 Task: Select a due date automation when advanced on, 2 days before a card is due add dates due in between 1 and 5 working days at 11:00 AM.
Action: Mouse moved to (1374, 104)
Screenshot: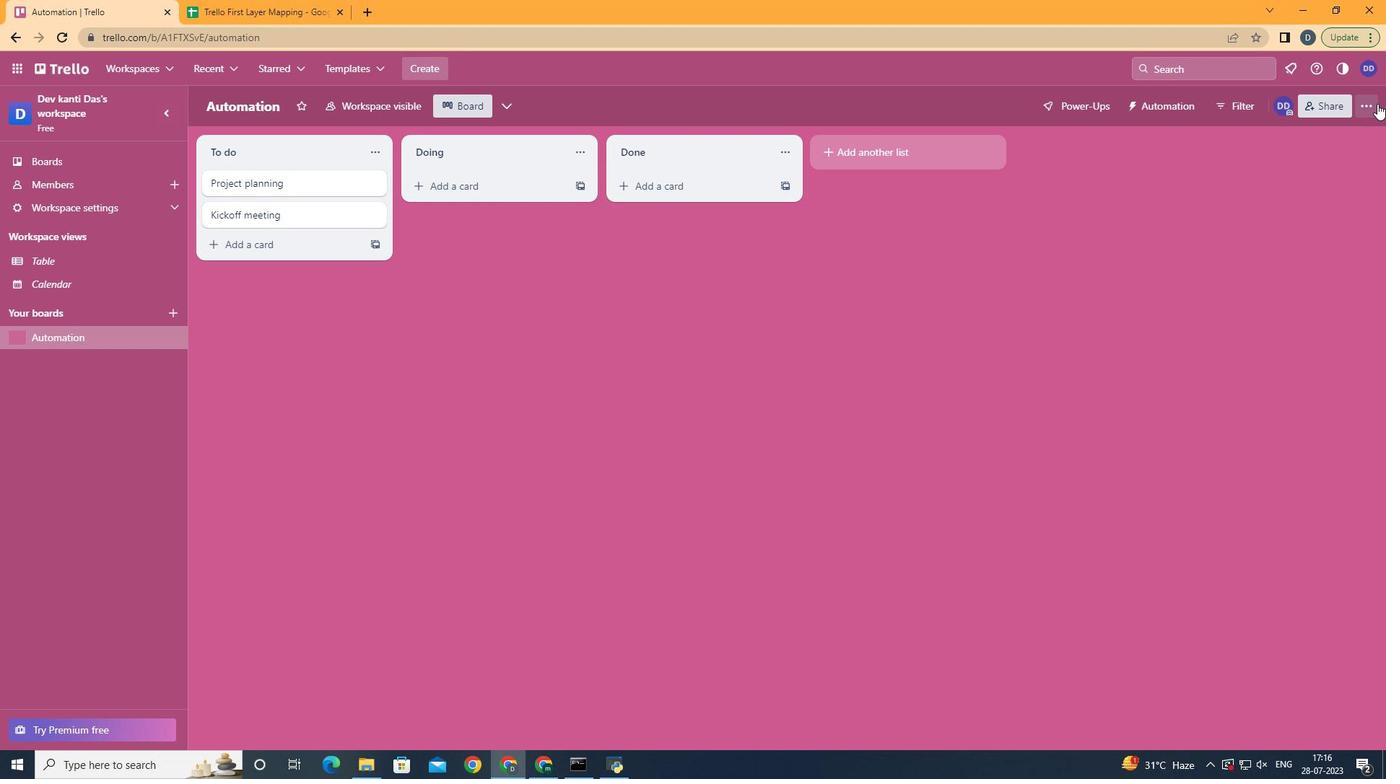 
Action: Mouse pressed left at (1374, 104)
Screenshot: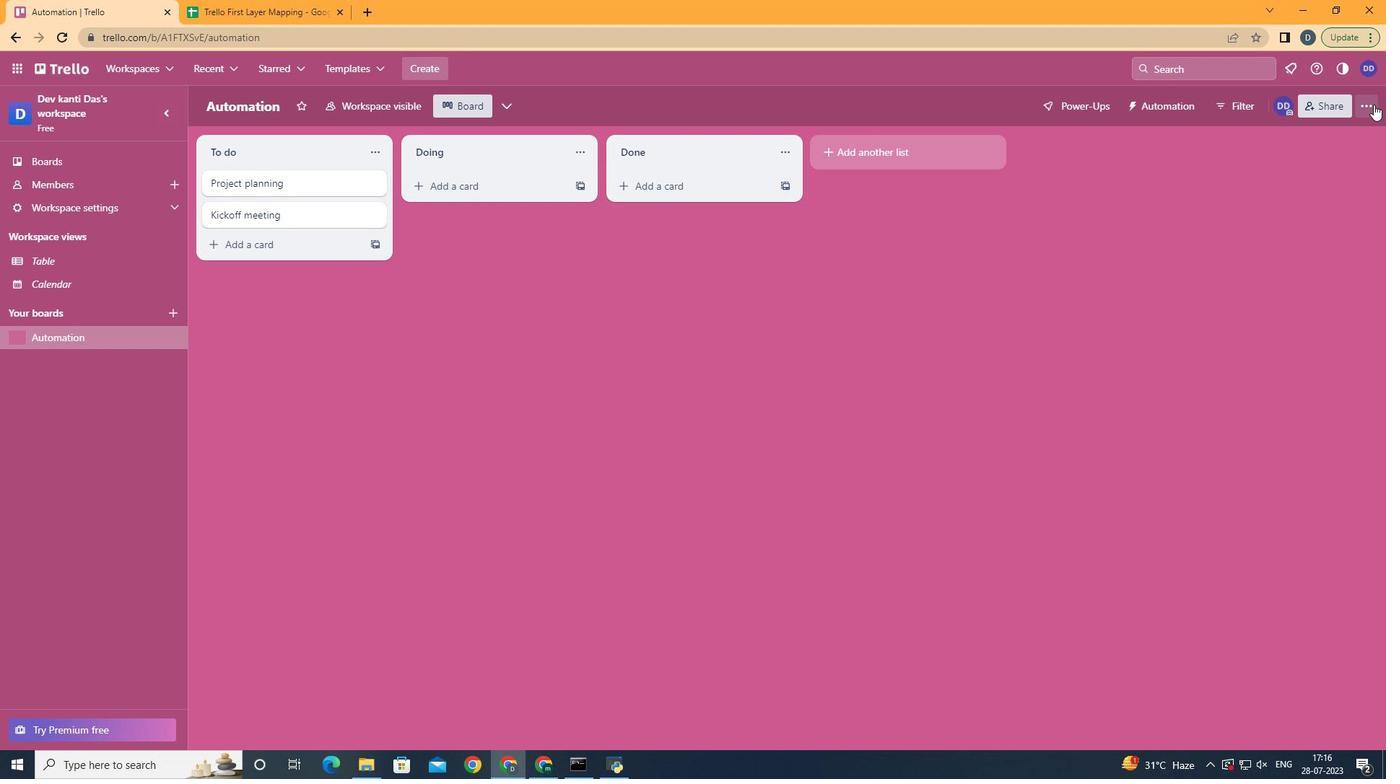 
Action: Mouse moved to (1283, 295)
Screenshot: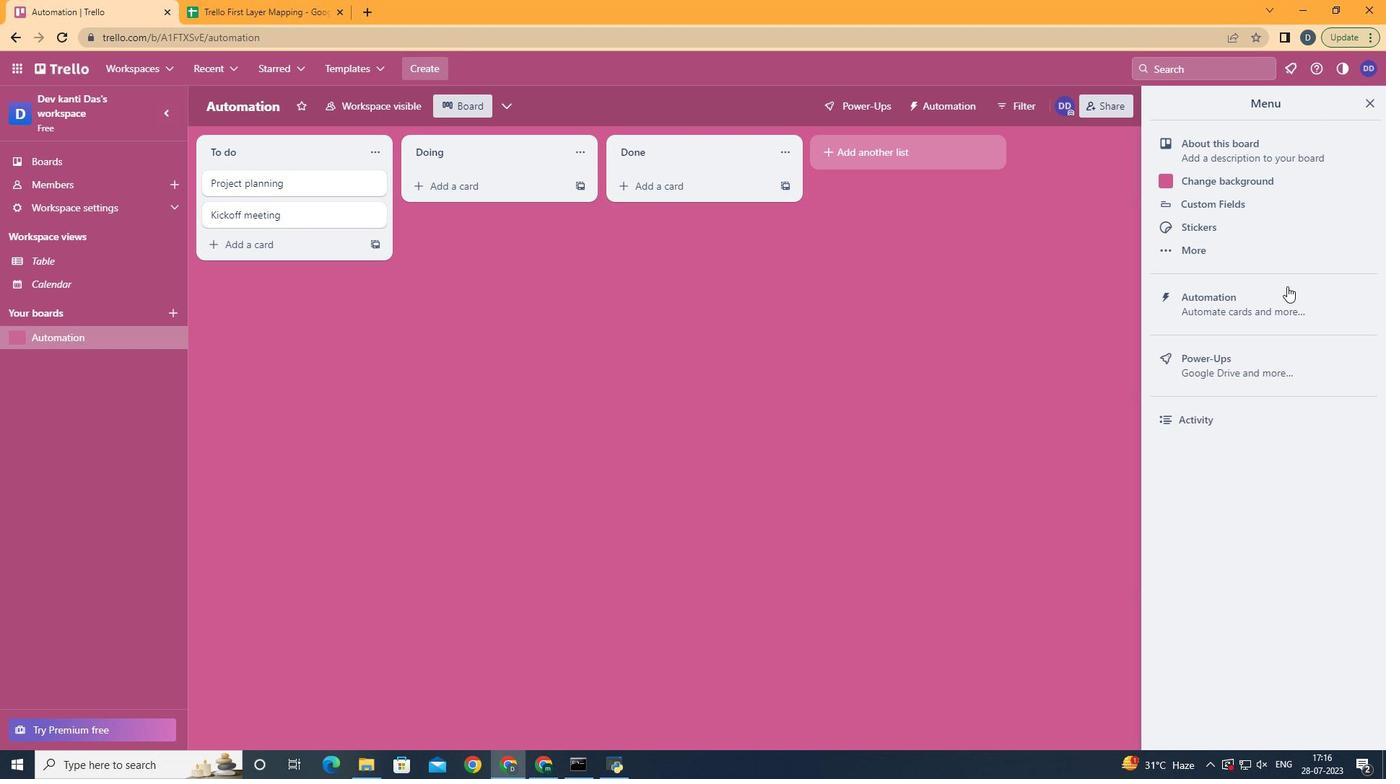 
Action: Mouse pressed left at (1283, 295)
Screenshot: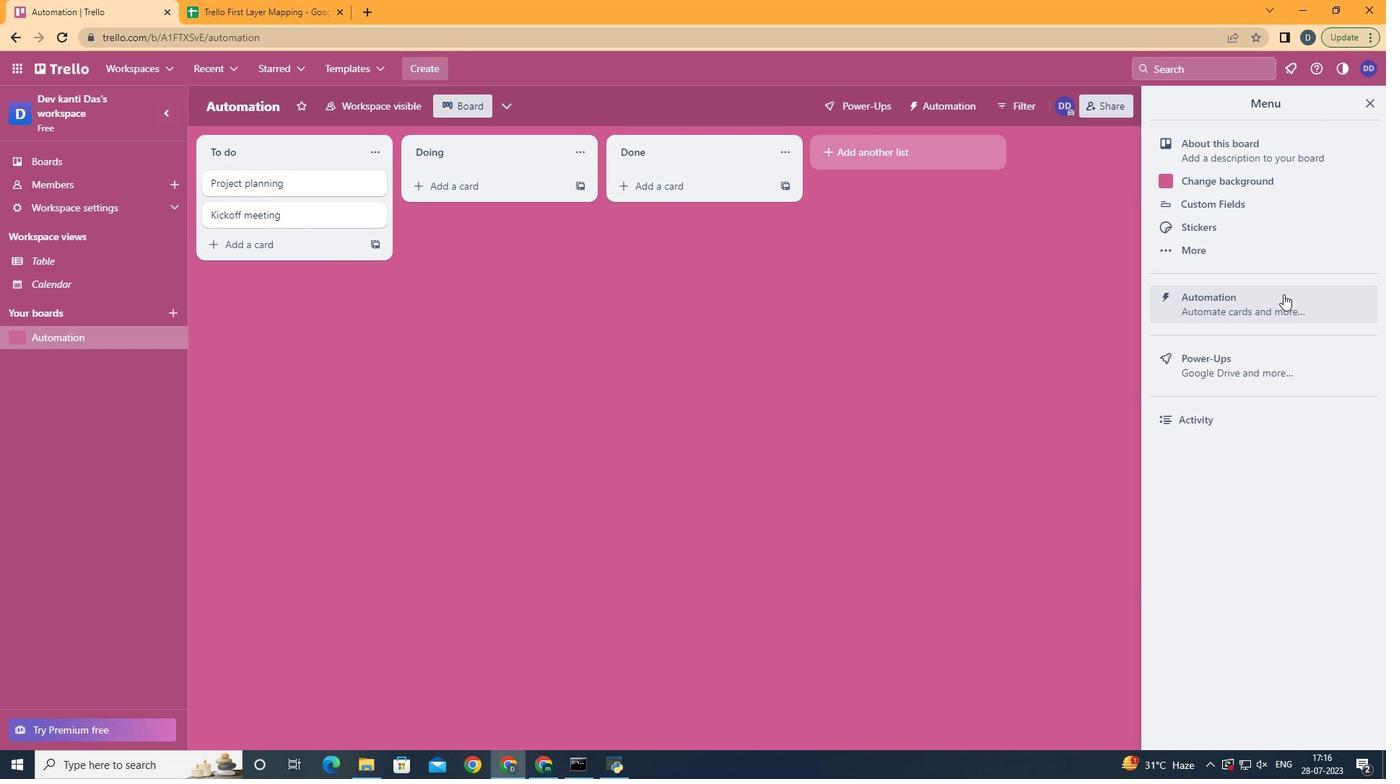 
Action: Mouse moved to (244, 288)
Screenshot: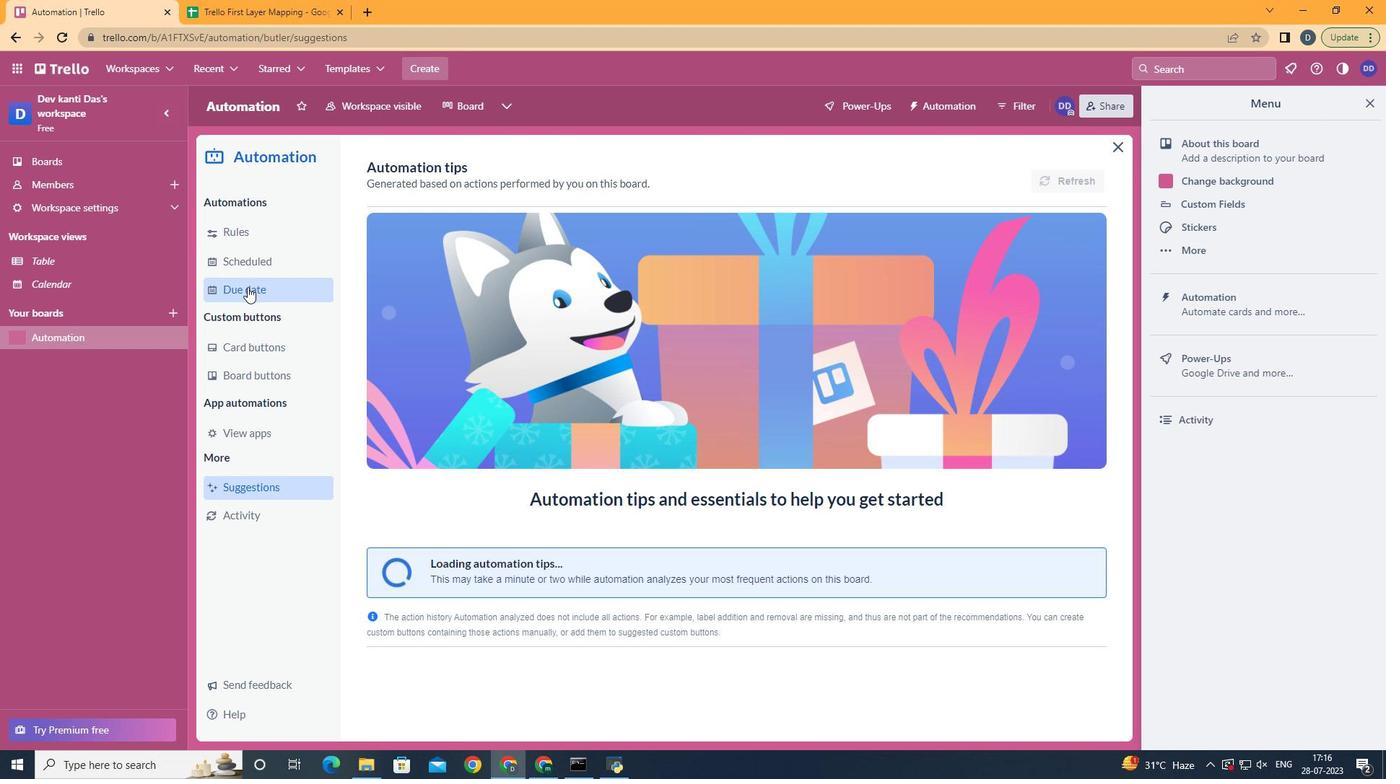 
Action: Mouse pressed left at (244, 288)
Screenshot: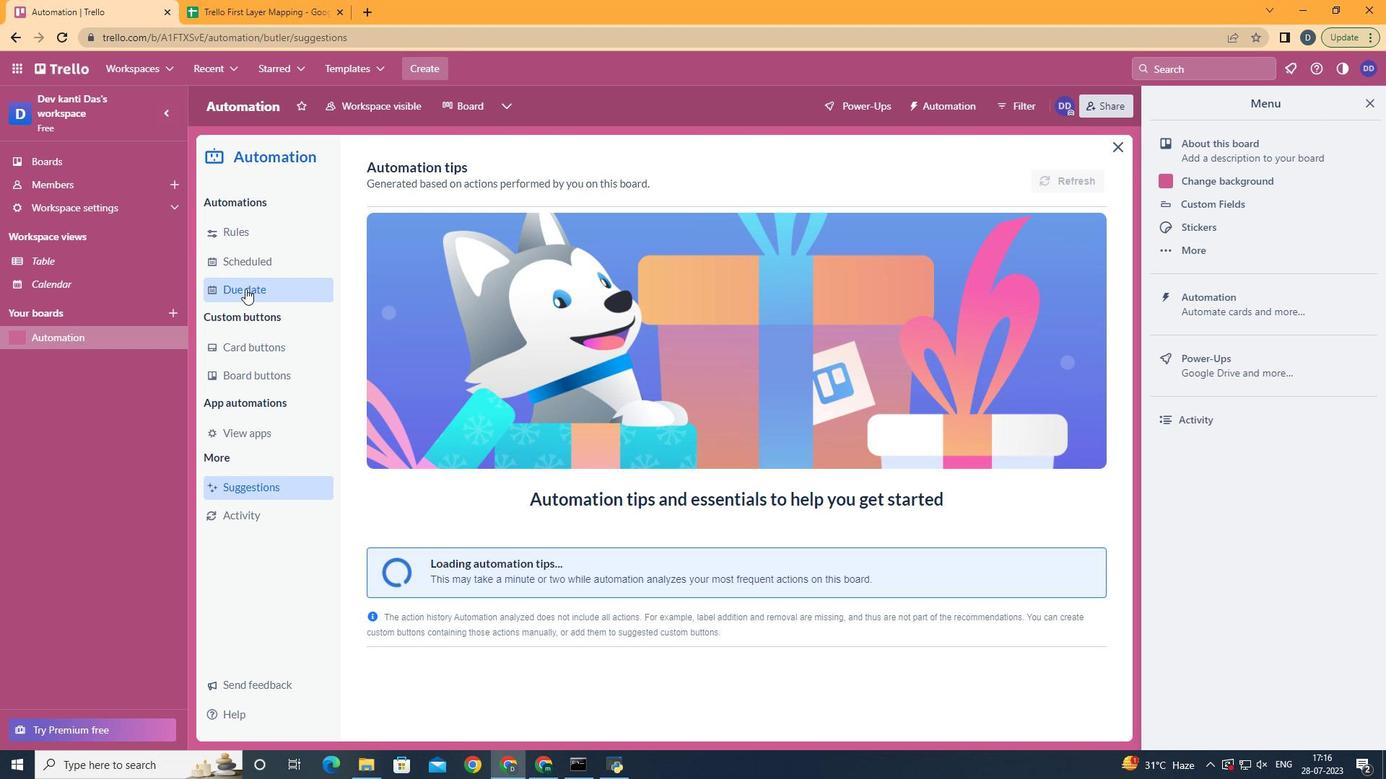 
Action: Mouse moved to (1017, 181)
Screenshot: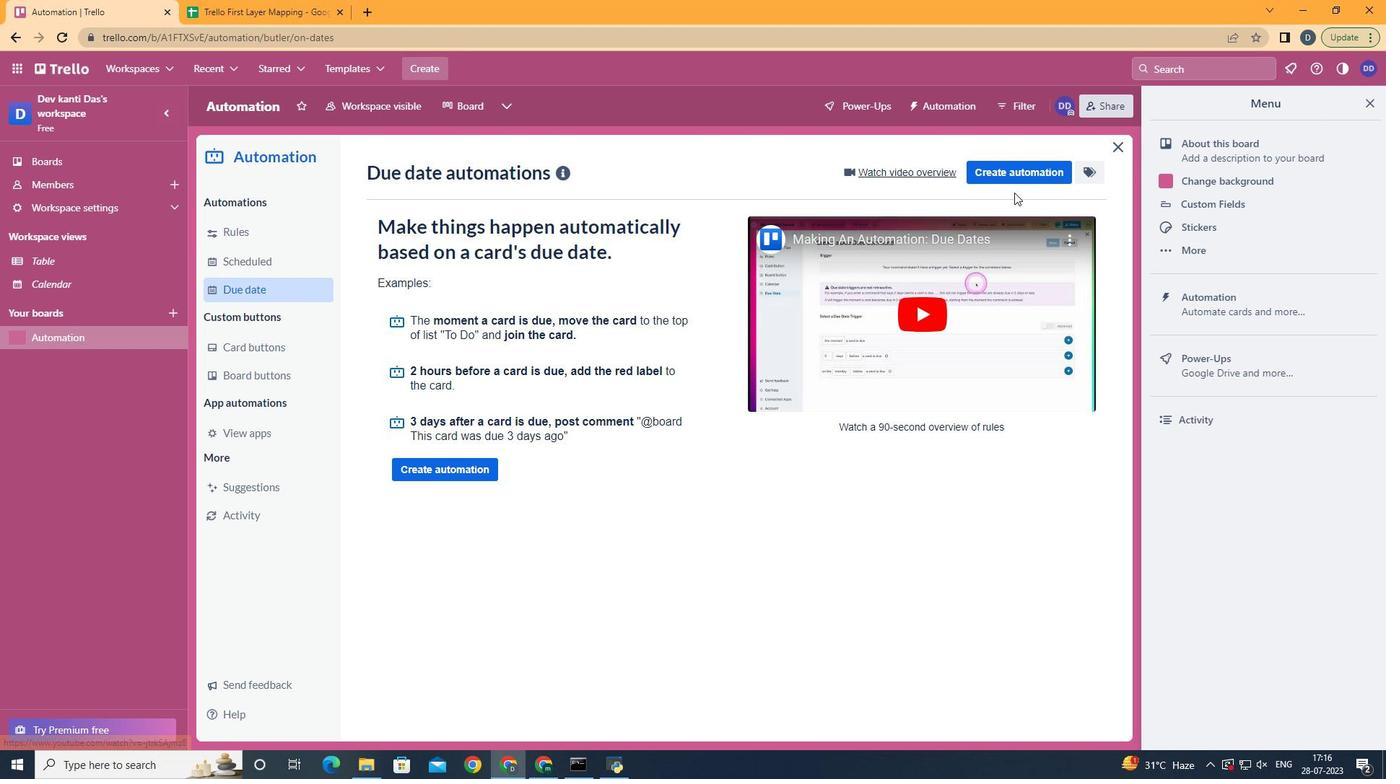 
Action: Mouse pressed left at (1017, 181)
Screenshot: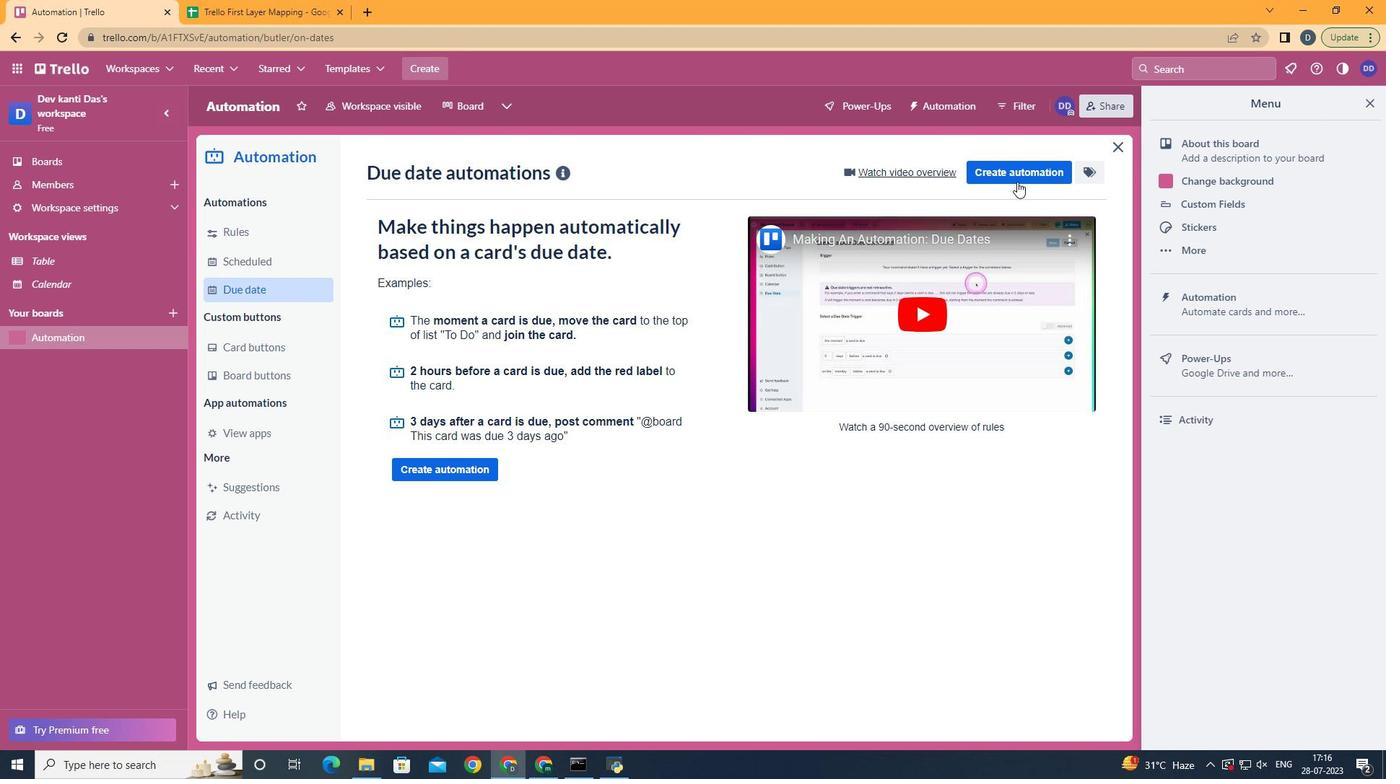 
Action: Mouse moved to (698, 309)
Screenshot: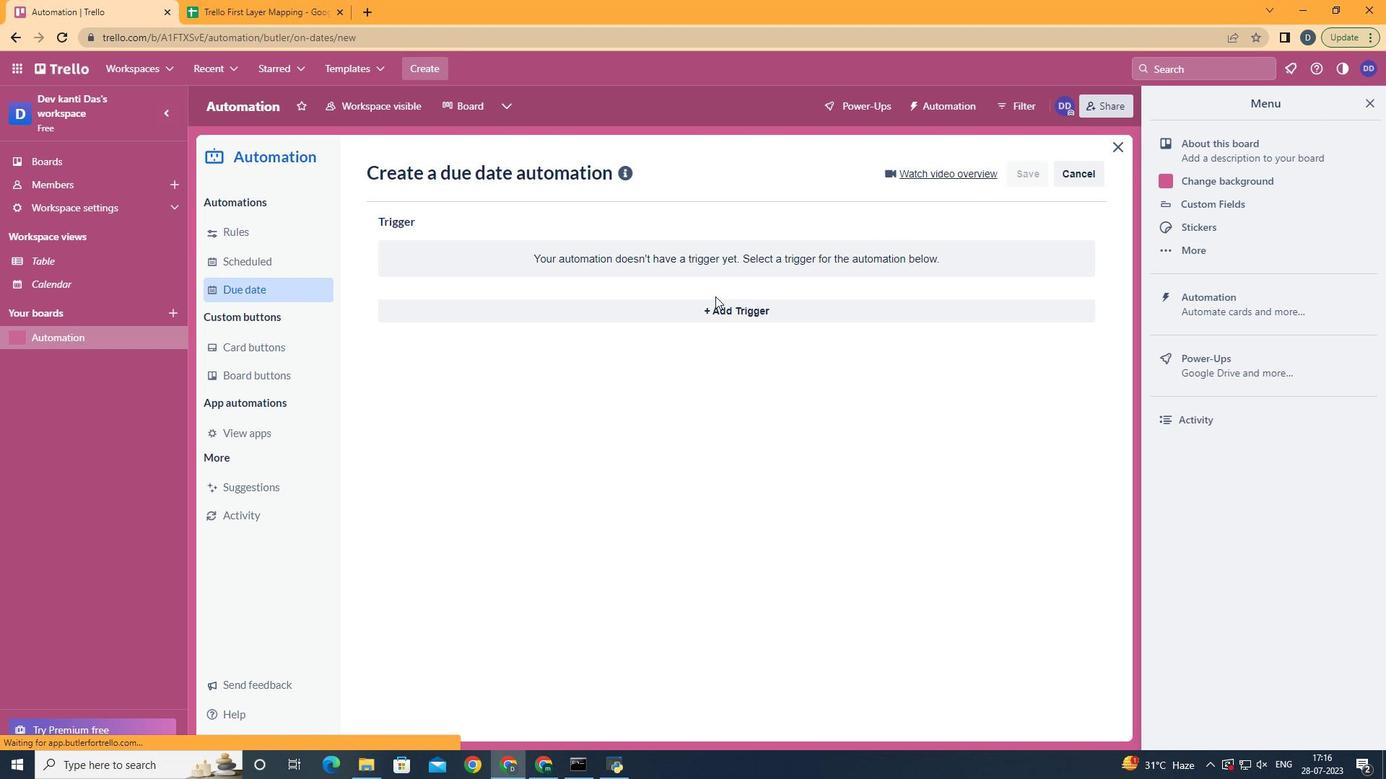 
Action: Mouse pressed left at (698, 309)
Screenshot: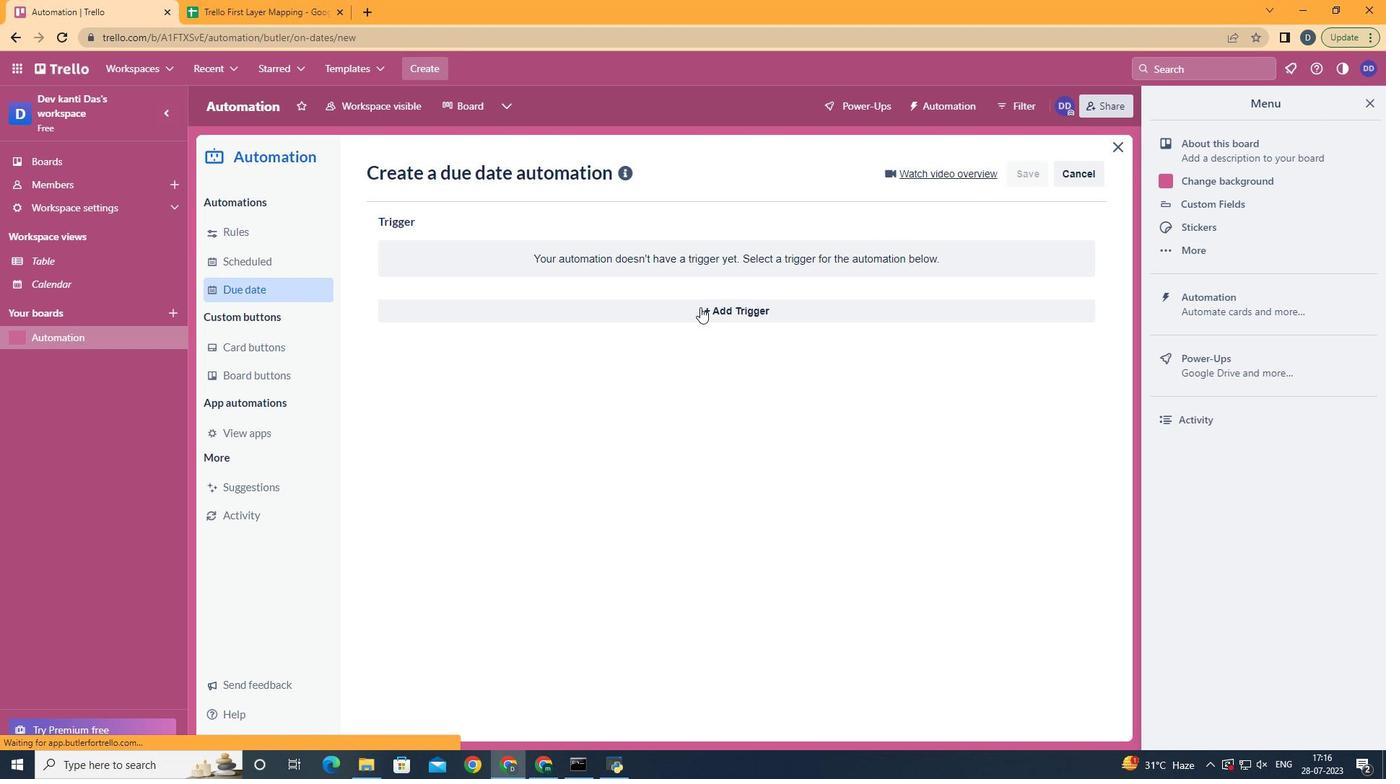 
Action: Mouse moved to (584, 525)
Screenshot: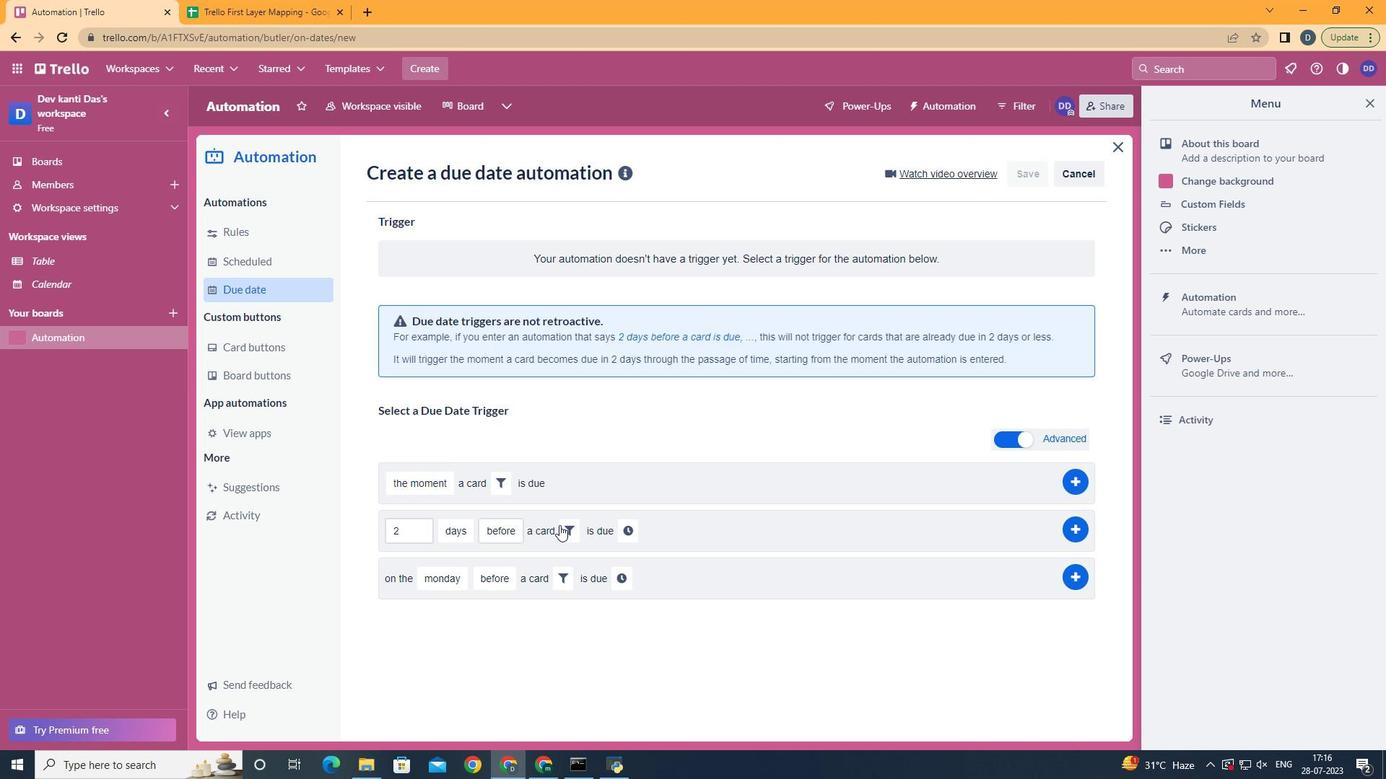
Action: Mouse pressed left at (584, 525)
Screenshot: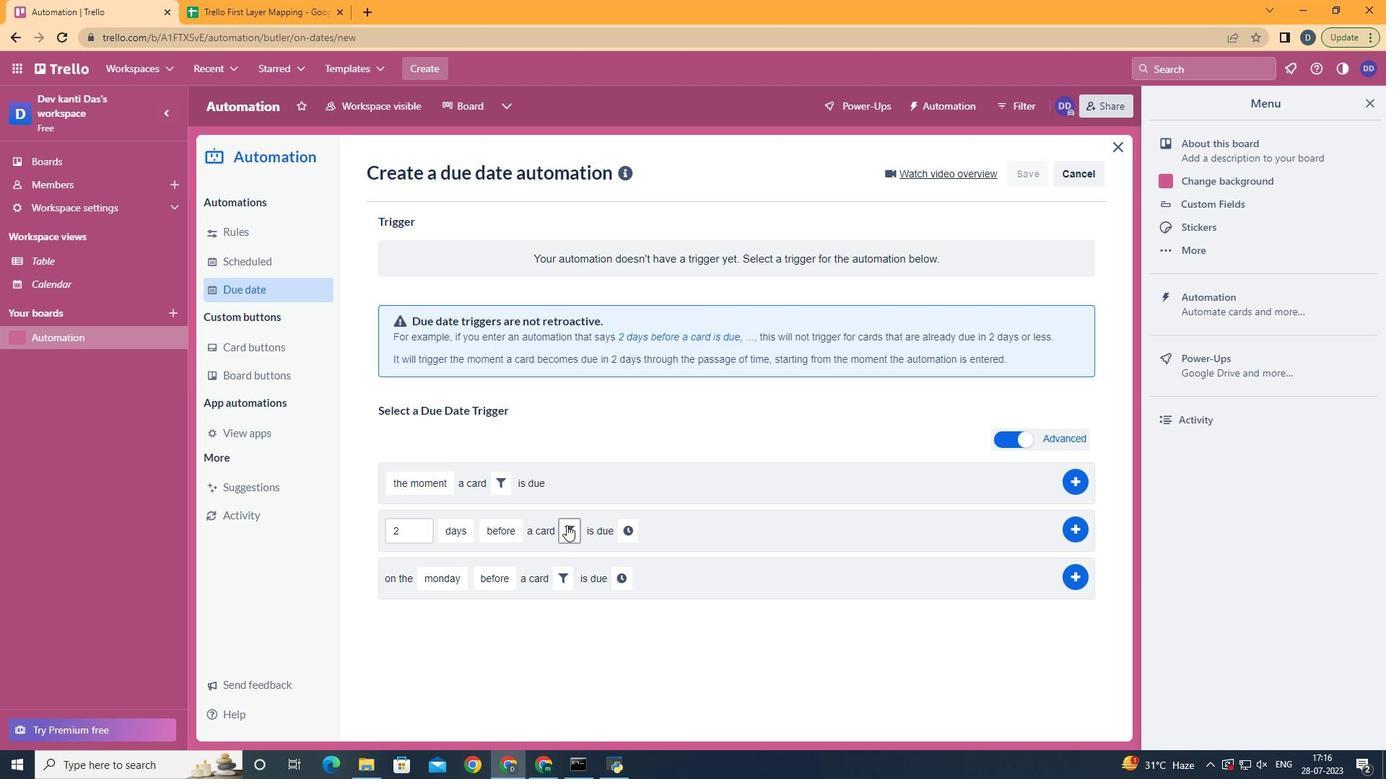 
Action: Mouse moved to (568, 529)
Screenshot: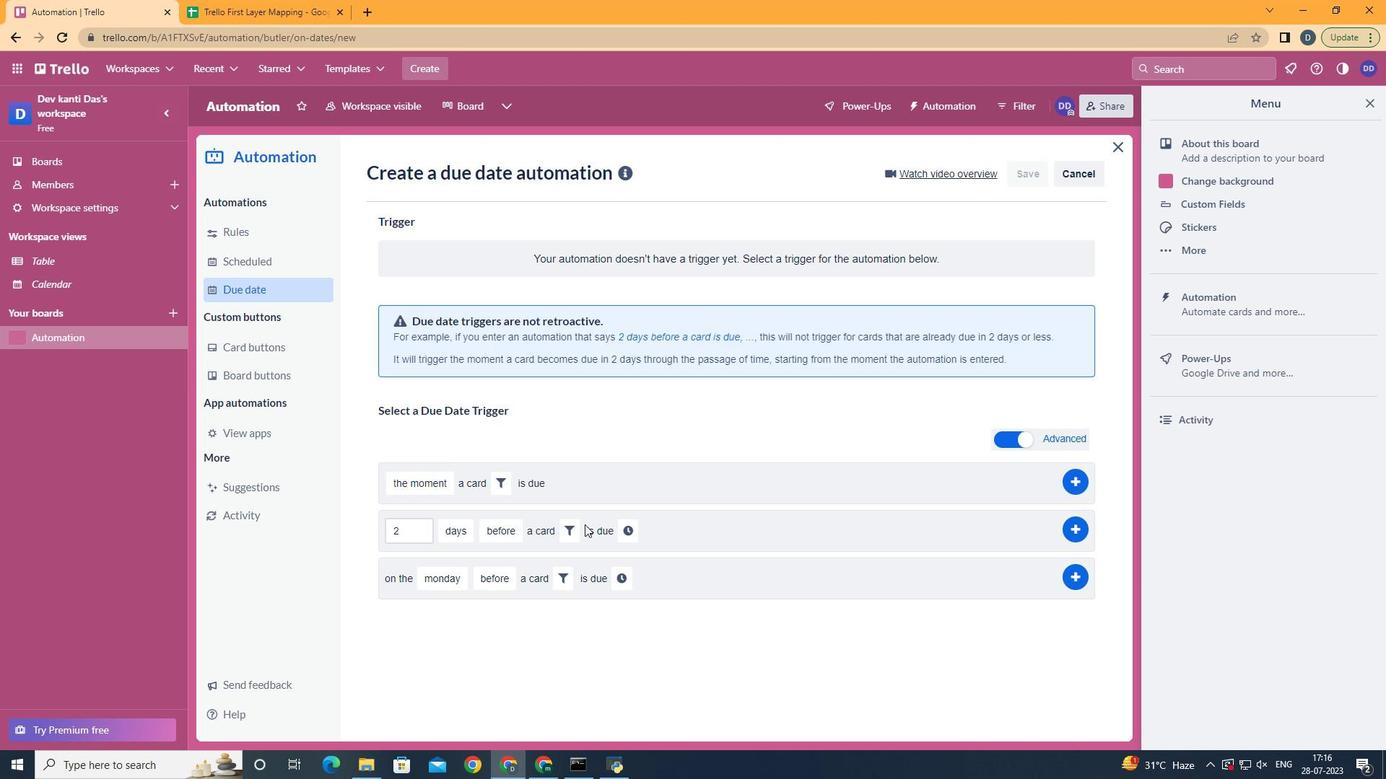 
Action: Mouse pressed left at (568, 529)
Screenshot: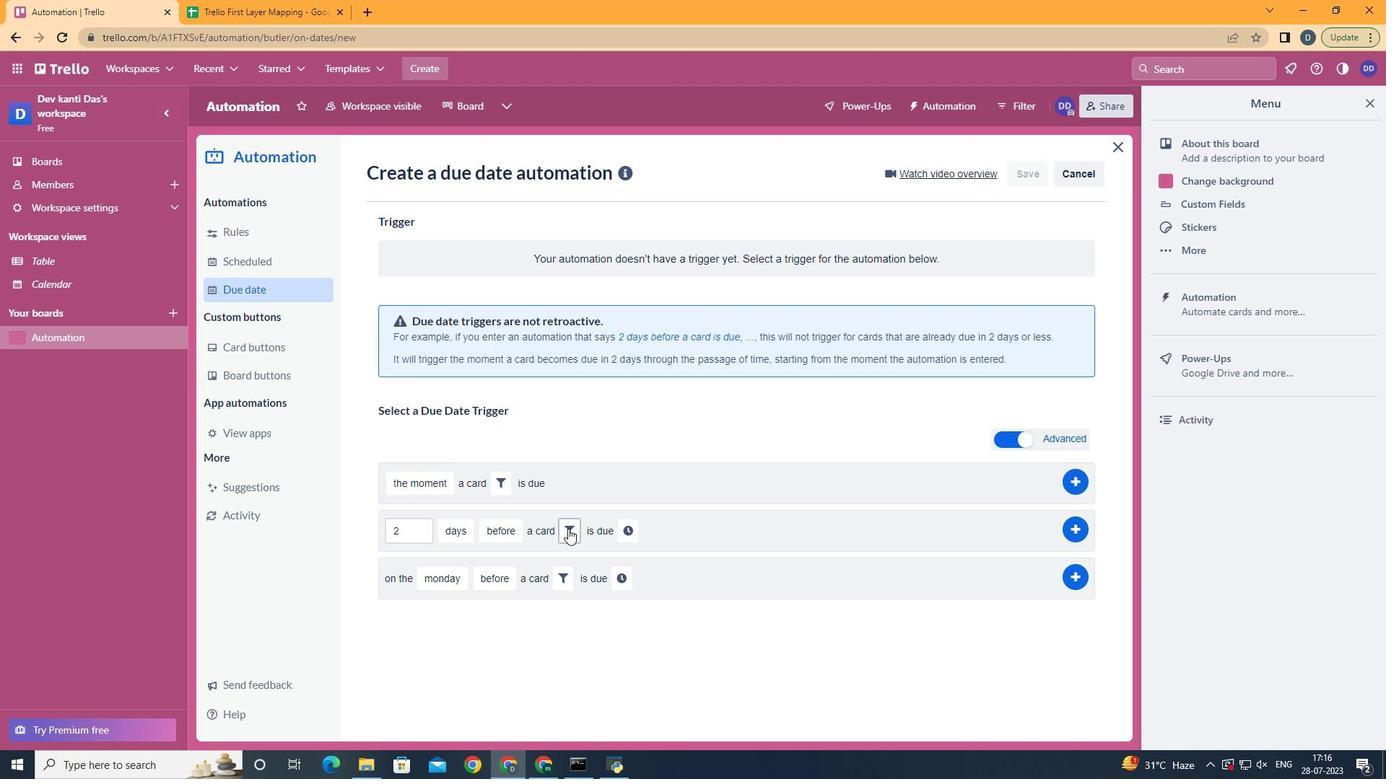 
Action: Mouse moved to (634, 492)
Screenshot: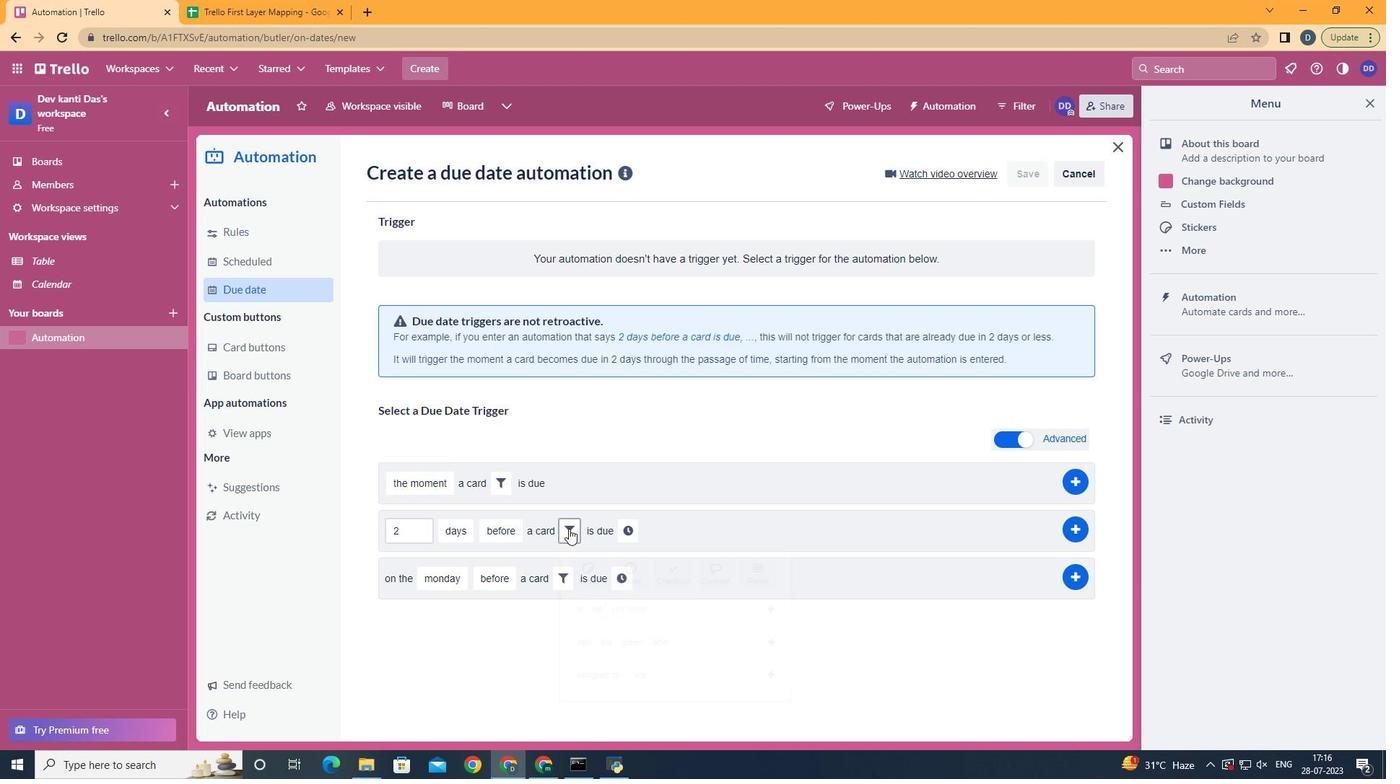 
Action: Mouse scrolled (634, 491) with delta (0, 0)
Screenshot: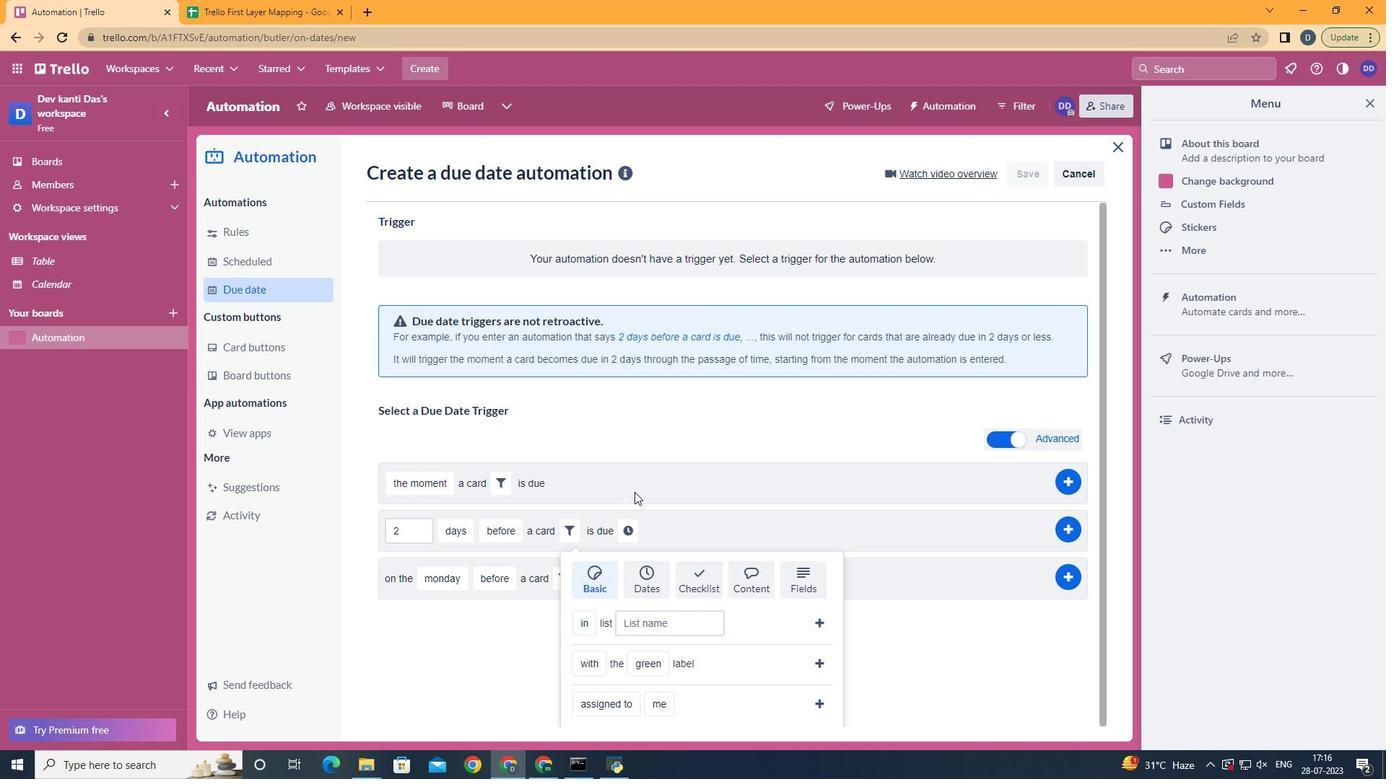 
Action: Mouse scrolled (634, 491) with delta (0, 0)
Screenshot: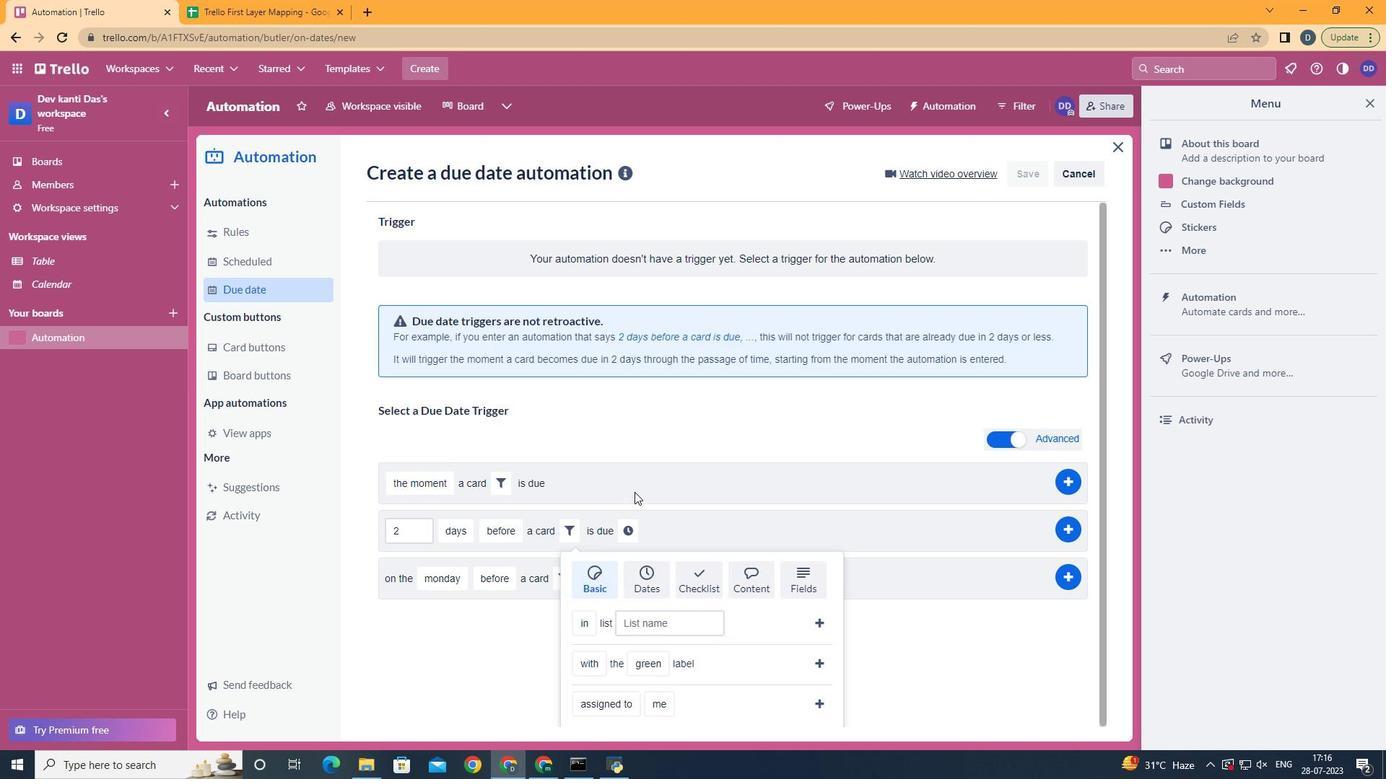 
Action: Mouse scrolled (634, 491) with delta (0, 0)
Screenshot: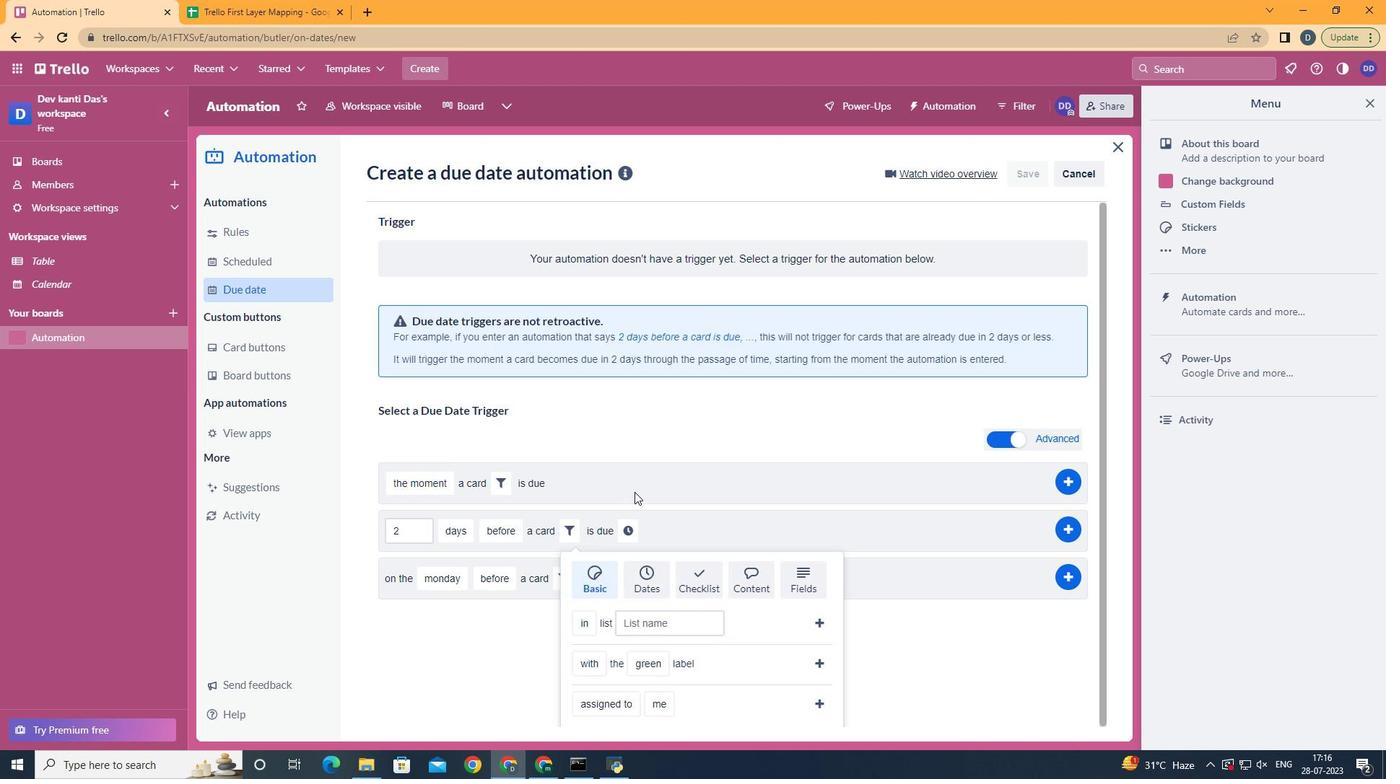 
Action: Mouse scrolled (634, 491) with delta (0, 0)
Screenshot: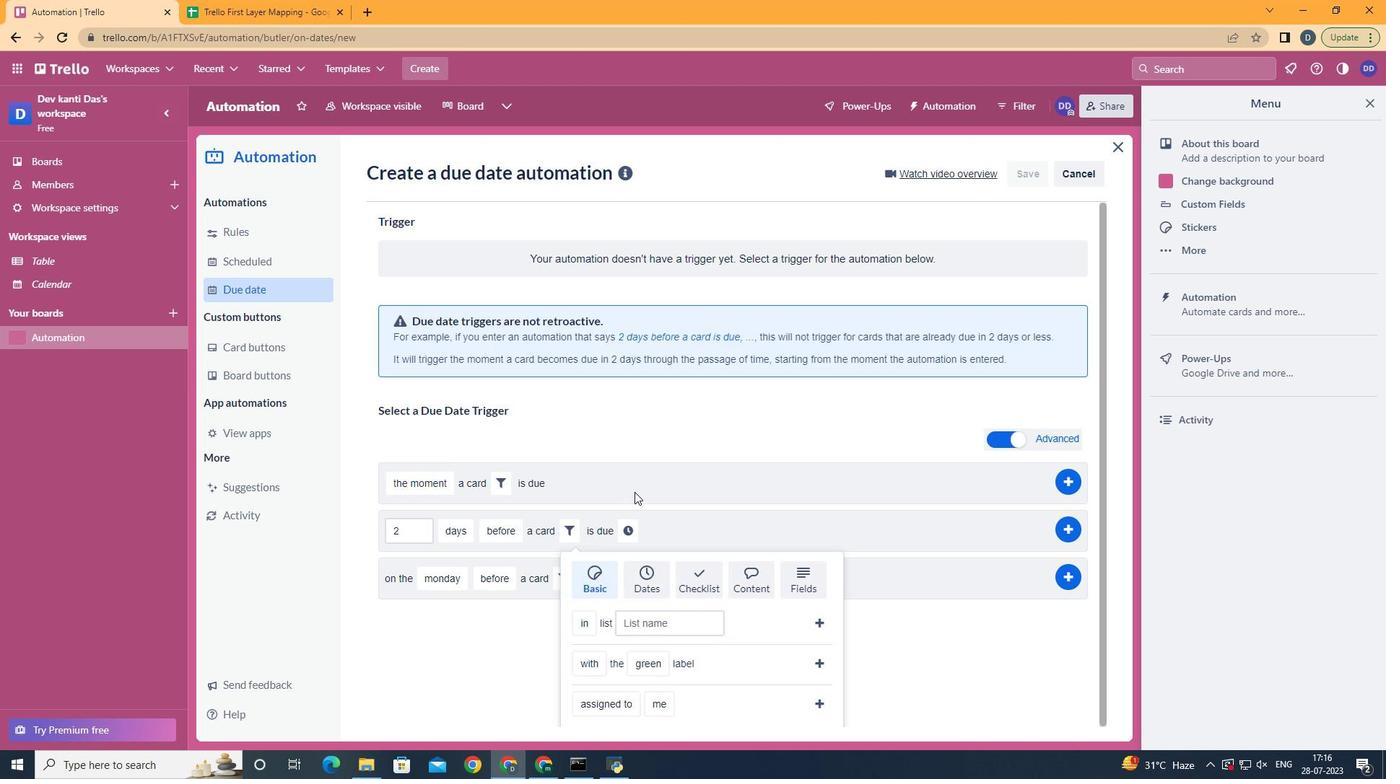 
Action: Mouse moved to (640, 561)
Screenshot: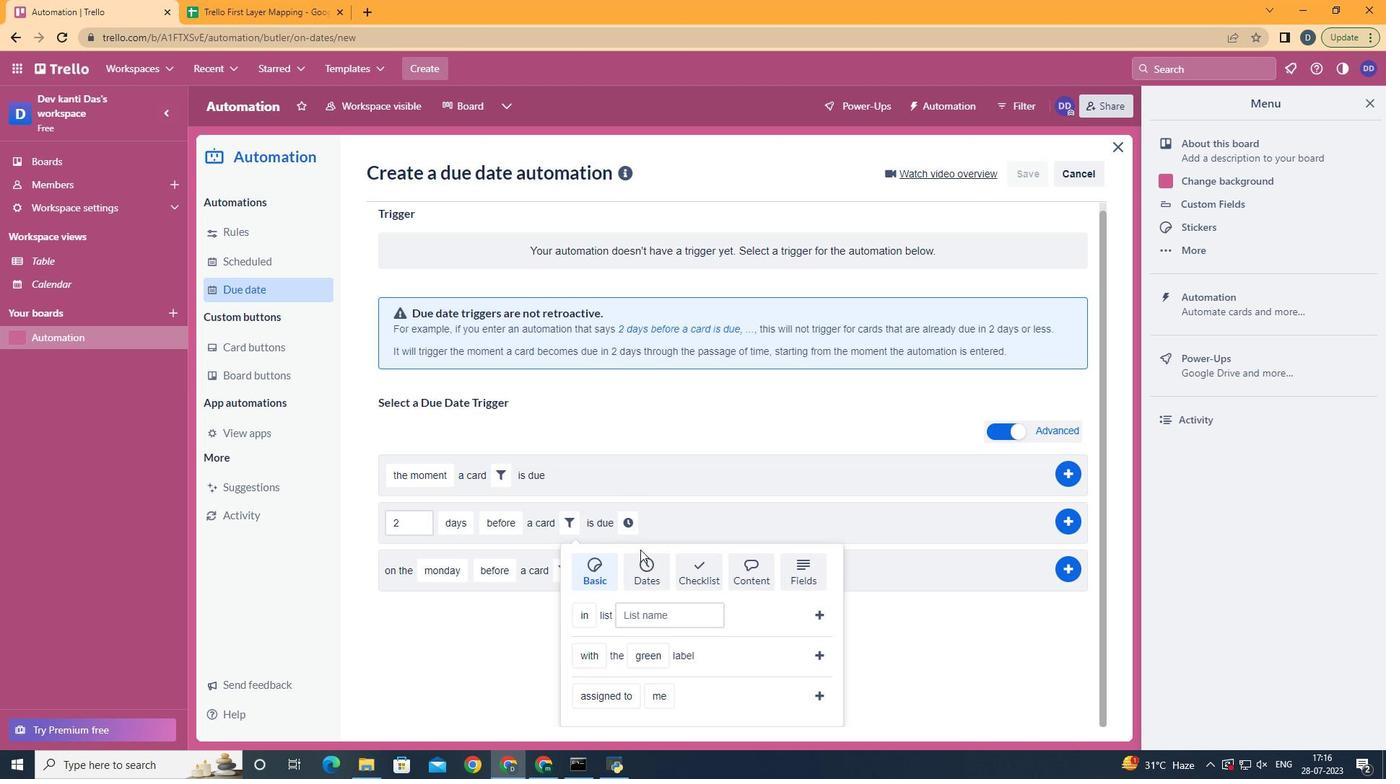 
Action: Mouse pressed left at (640, 561)
Screenshot: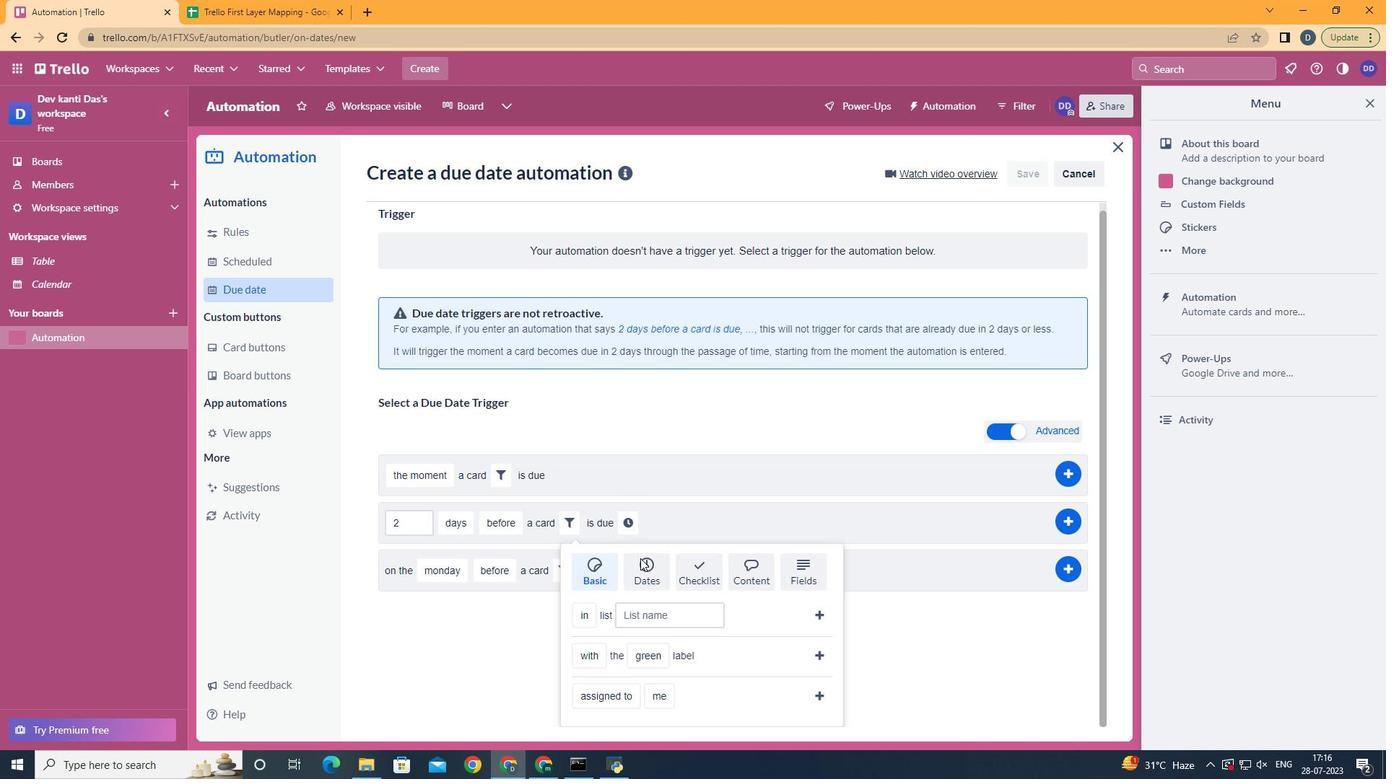 
Action: Mouse moved to (675, 532)
Screenshot: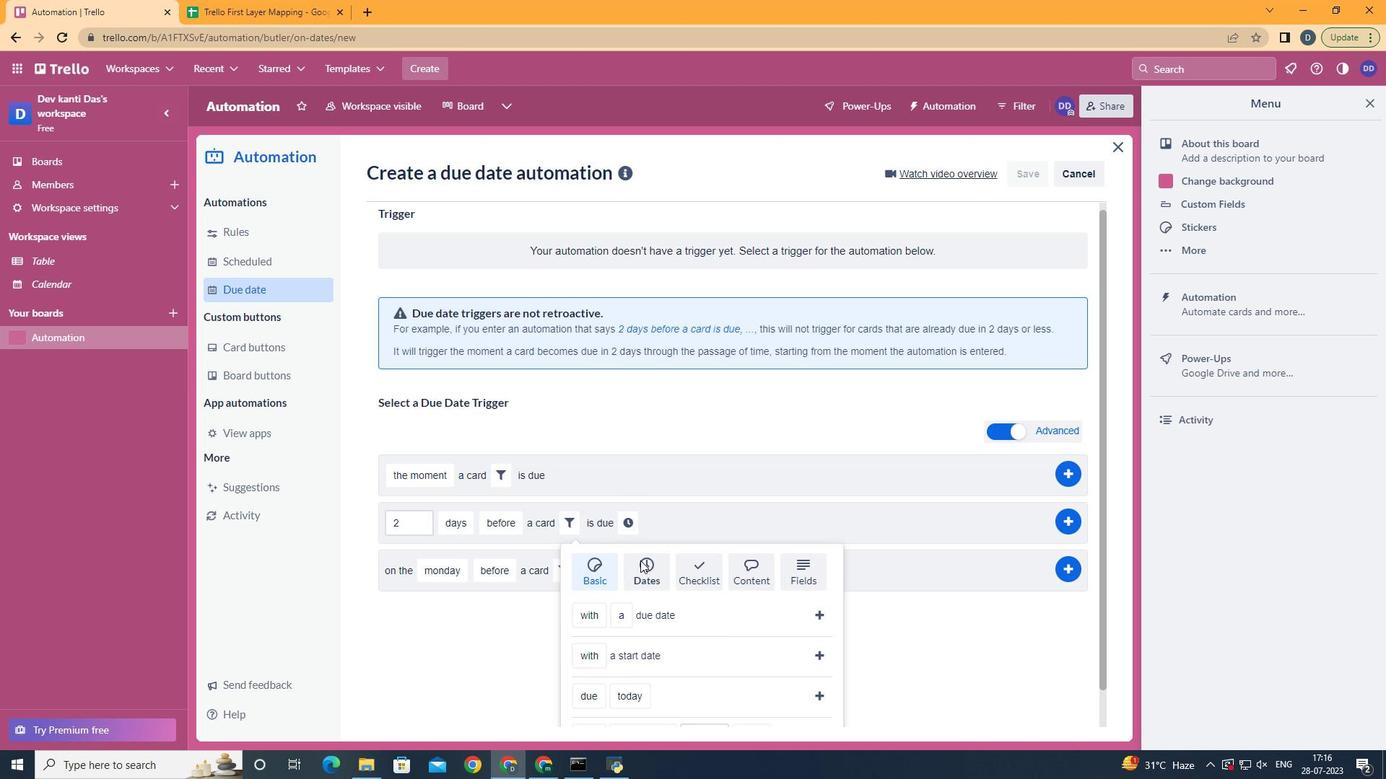 
Action: Mouse scrolled (675, 531) with delta (0, 0)
Screenshot: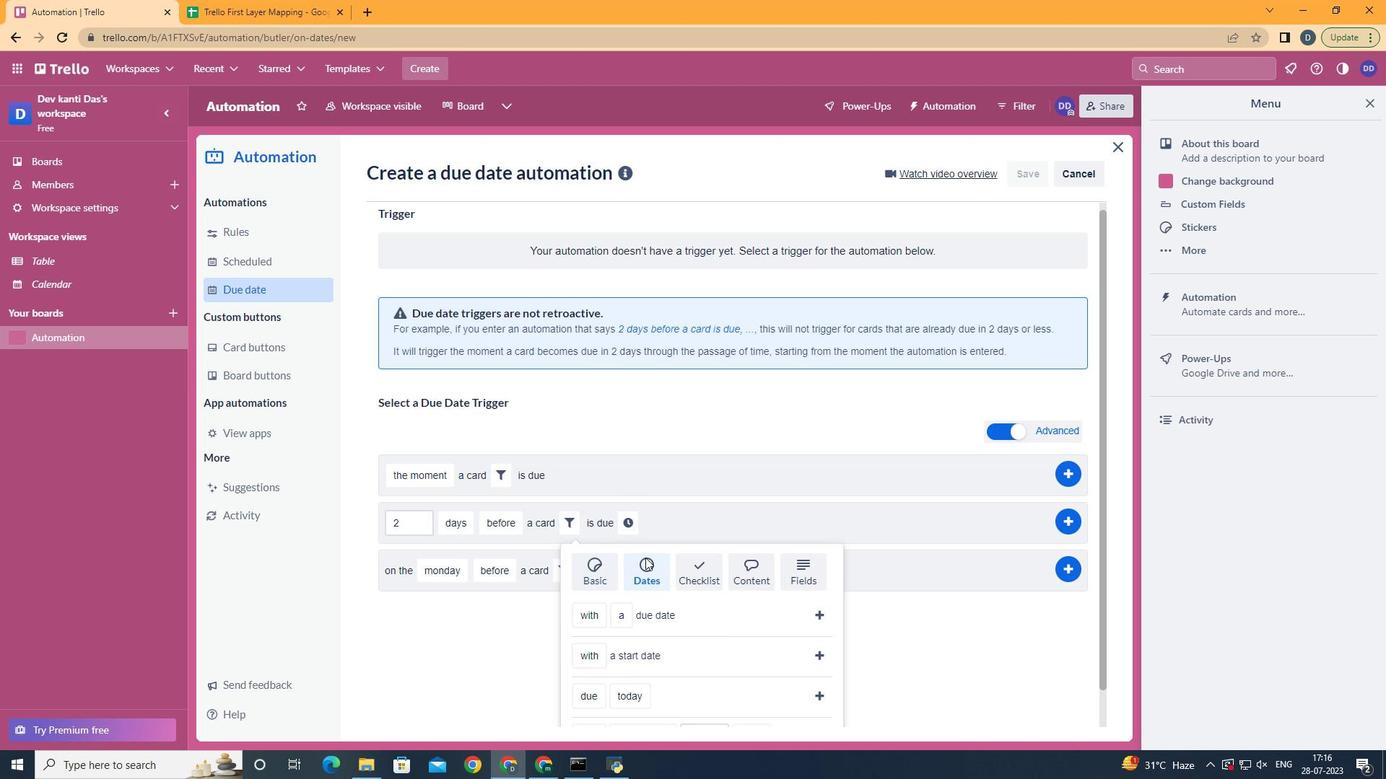 
Action: Mouse scrolled (675, 531) with delta (0, 0)
Screenshot: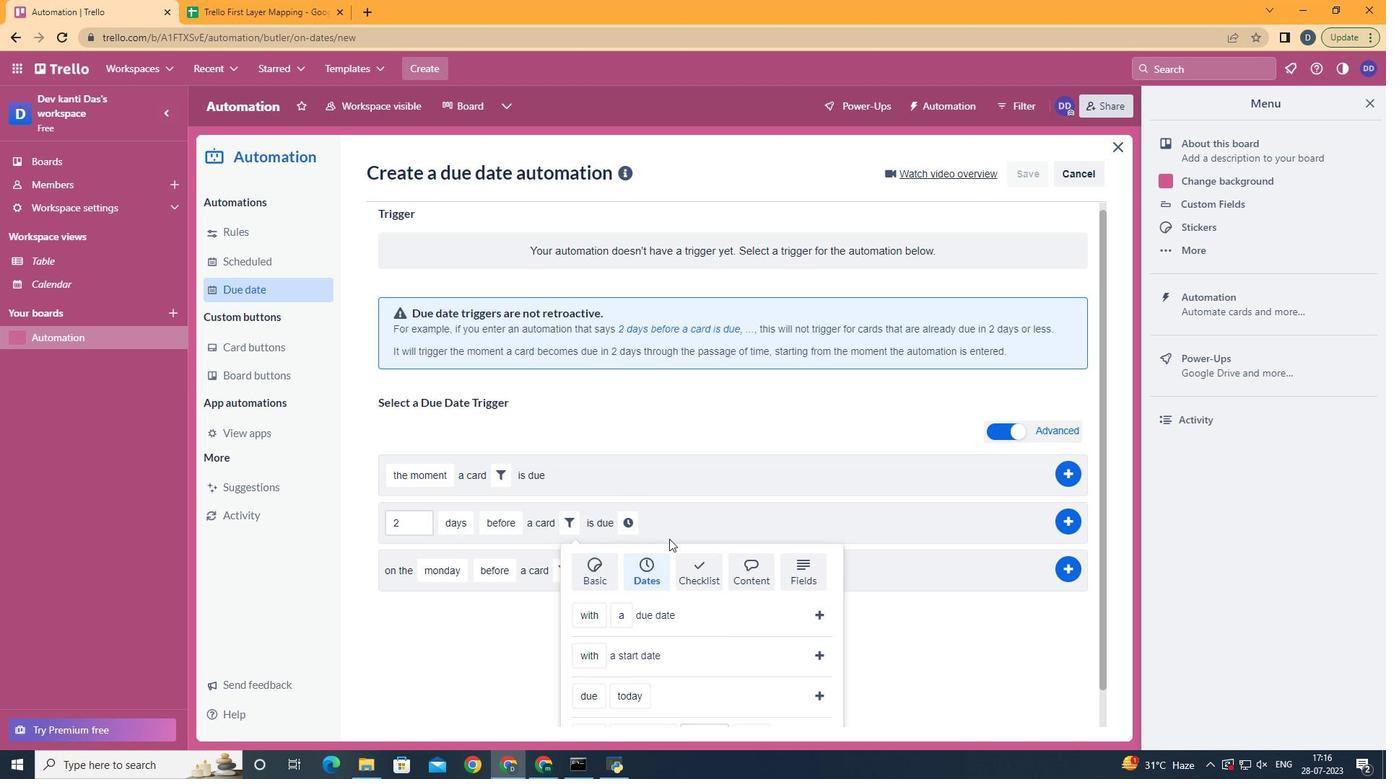 
Action: Mouse scrolled (675, 531) with delta (0, 0)
Screenshot: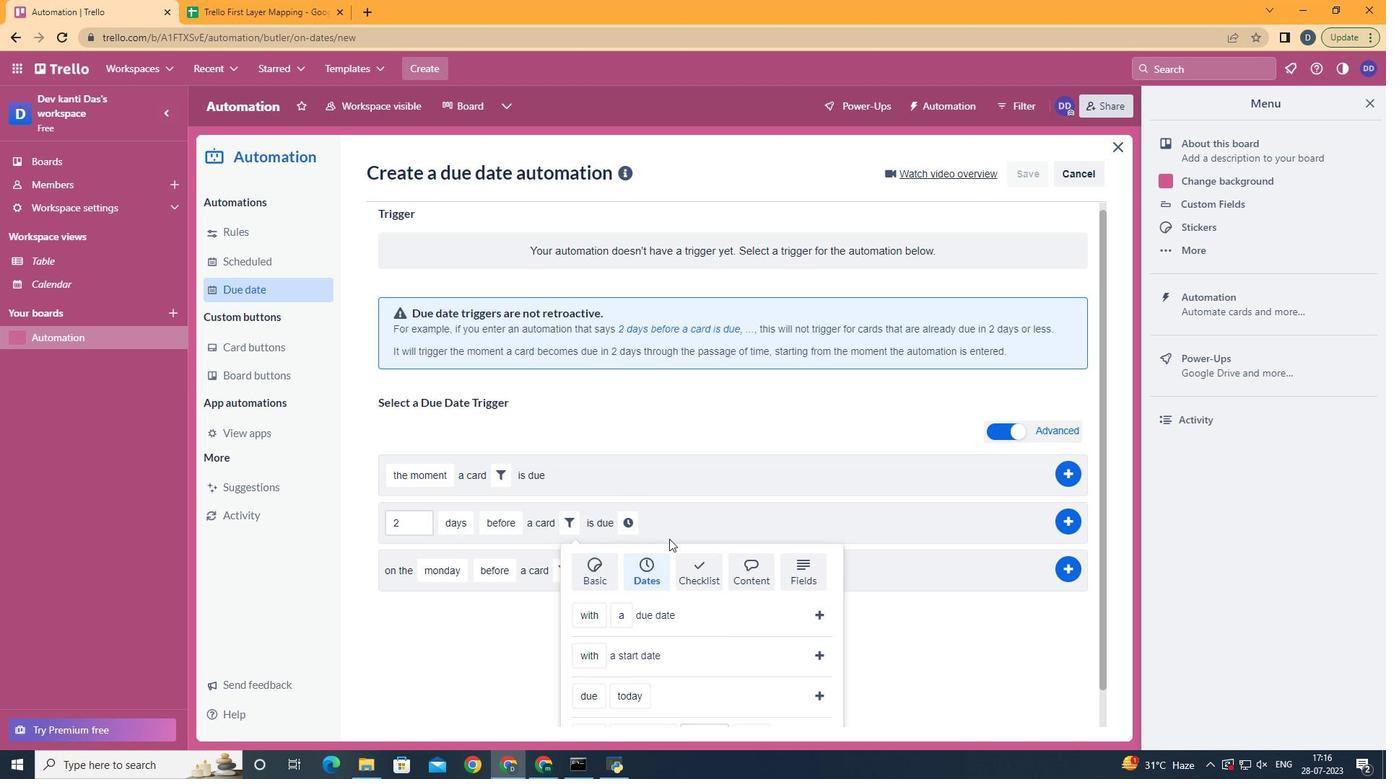 
Action: Mouse scrolled (675, 531) with delta (0, 0)
Screenshot: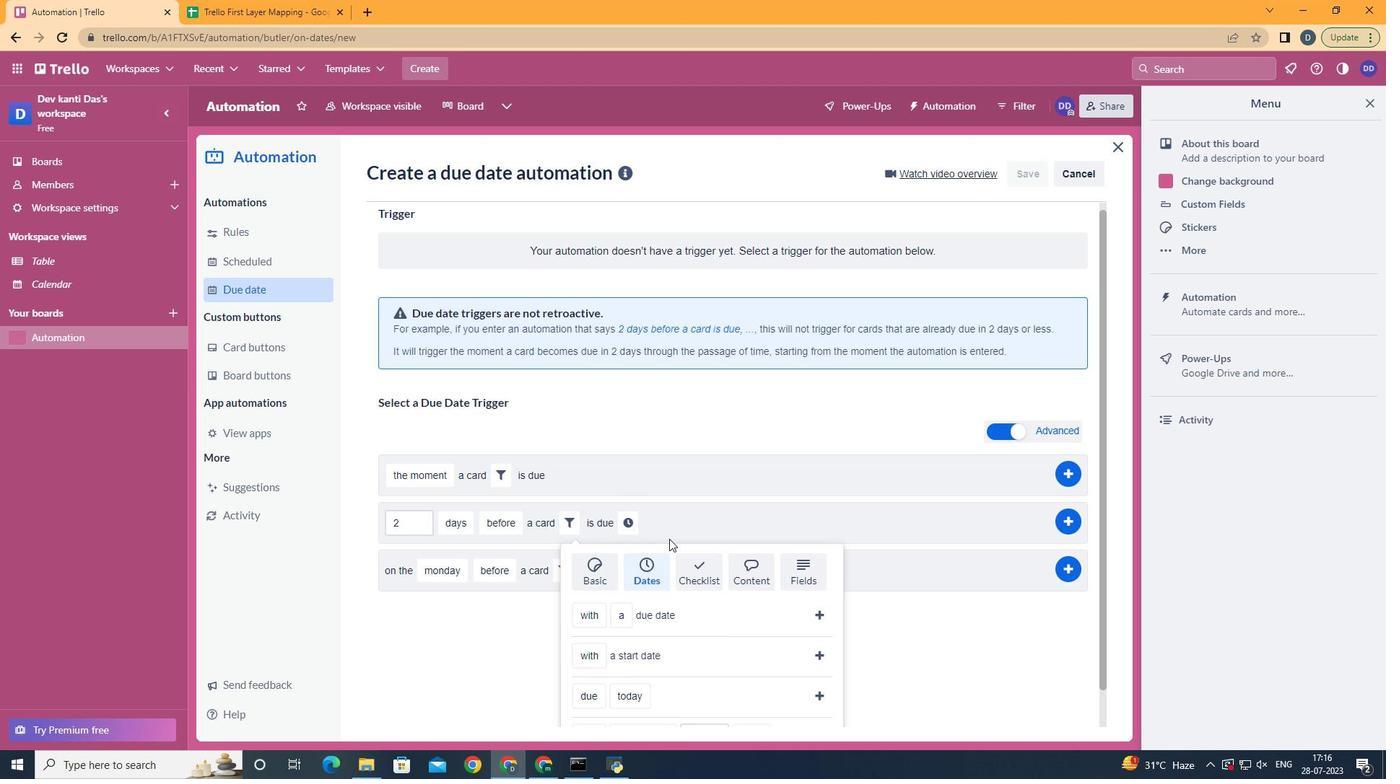 
Action: Mouse moved to (606, 644)
Screenshot: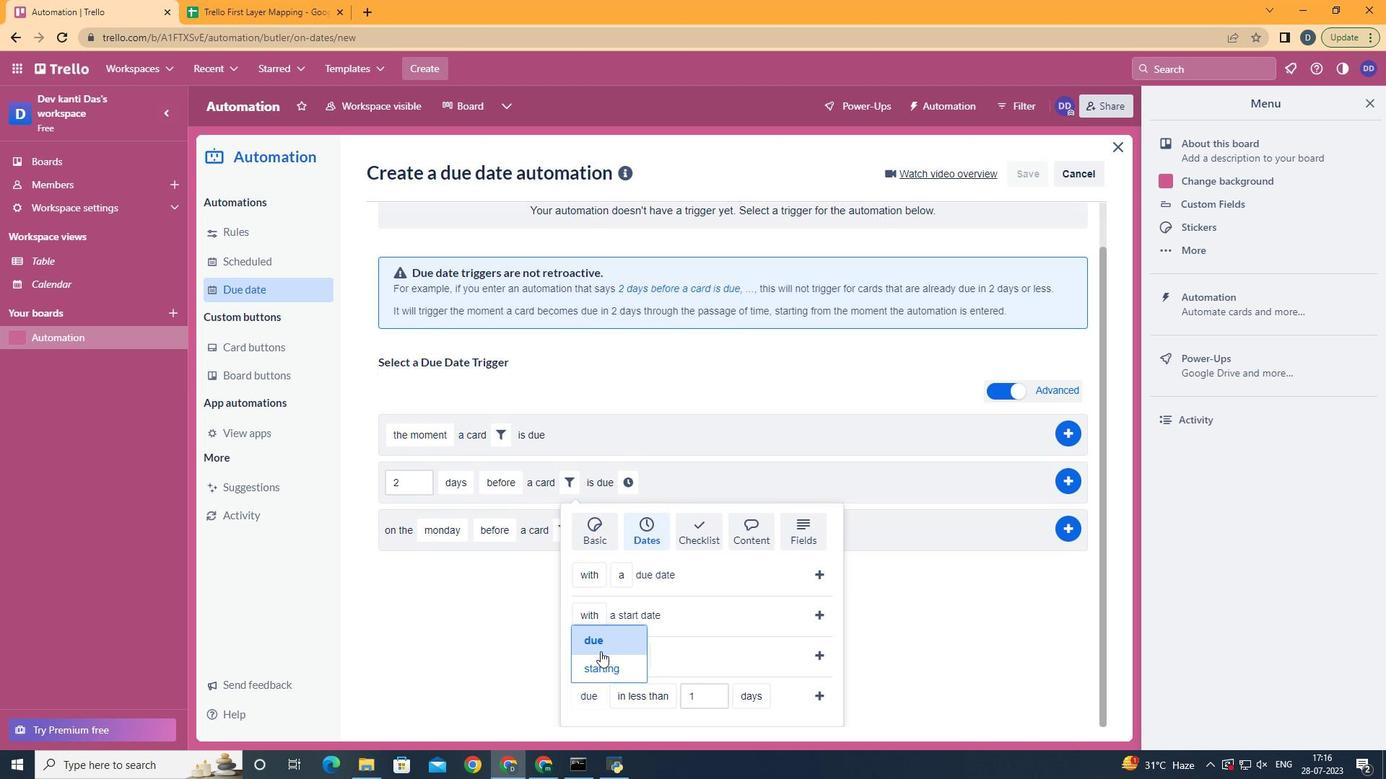 
Action: Mouse pressed left at (606, 644)
Screenshot: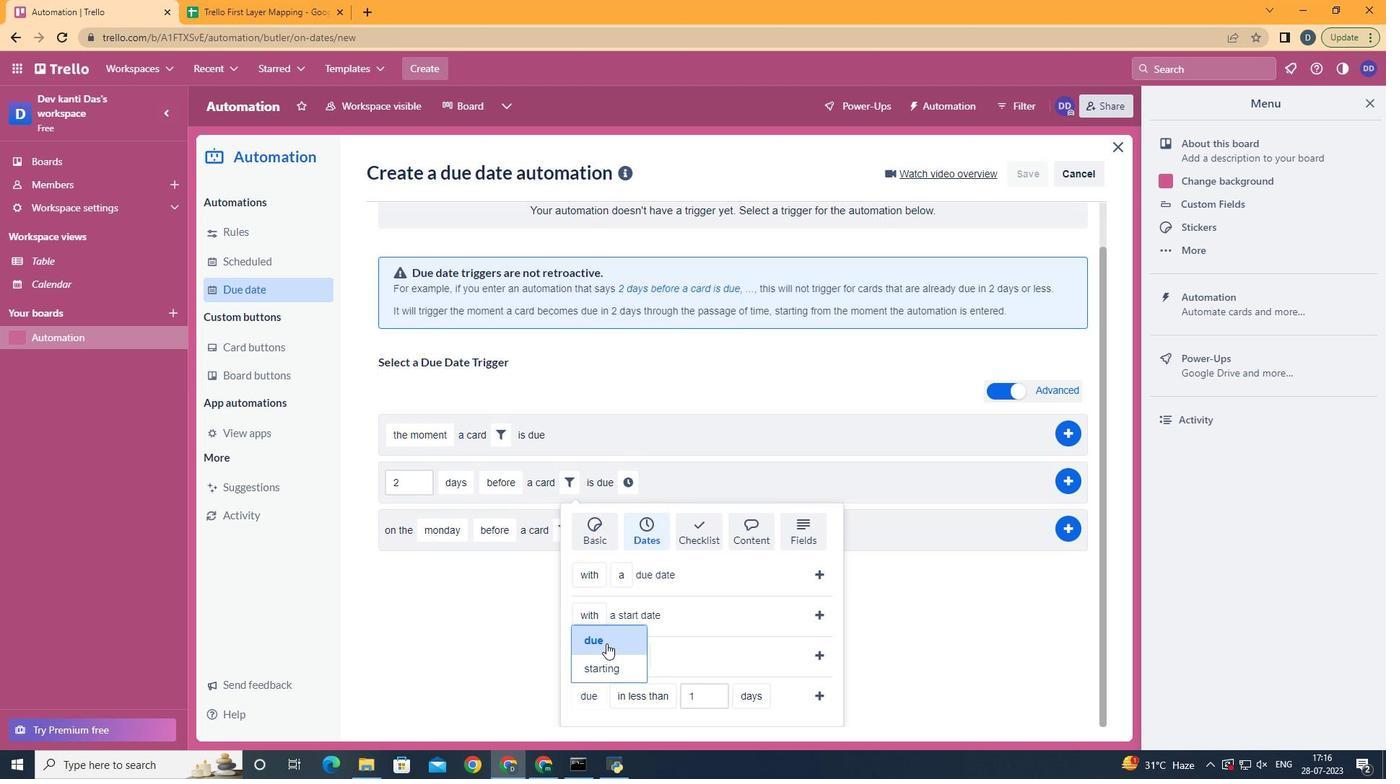 
Action: Mouse moved to (655, 669)
Screenshot: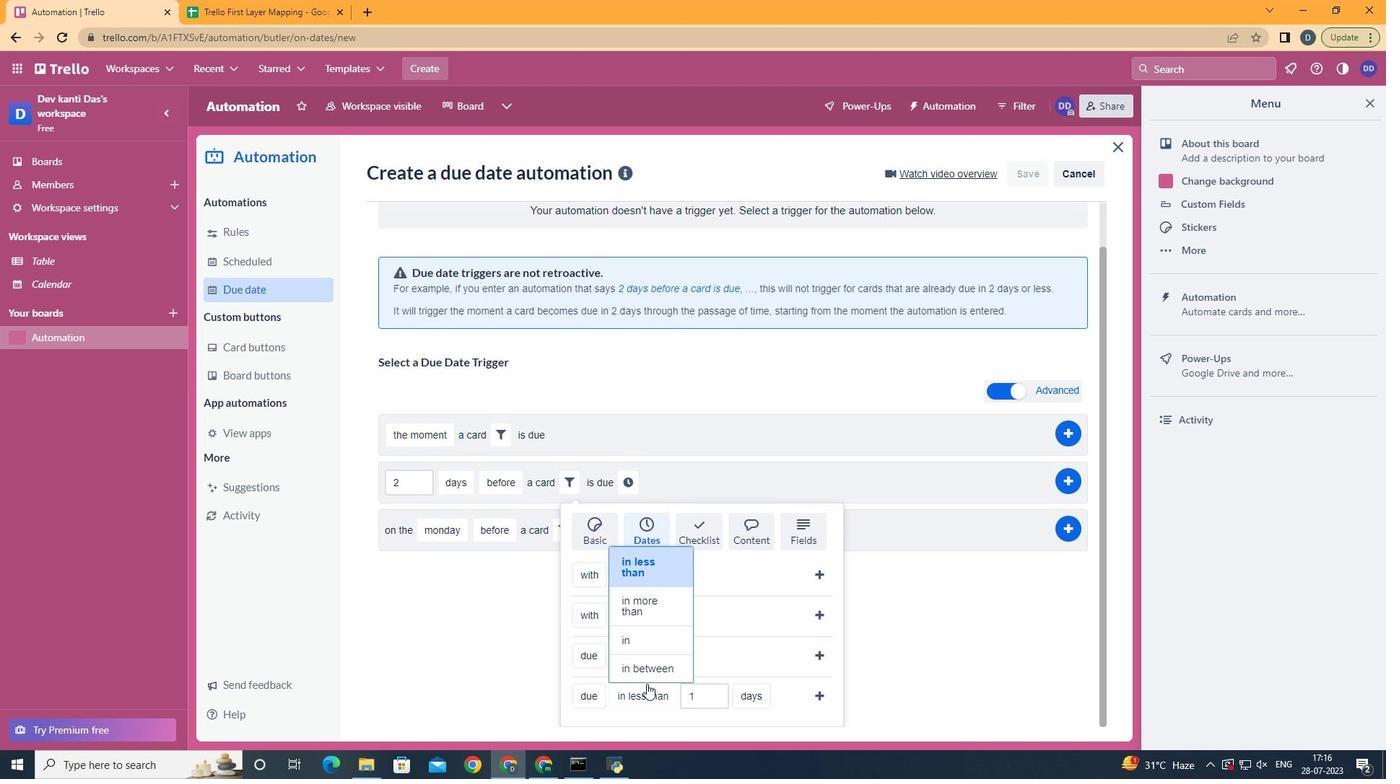 
Action: Mouse pressed left at (655, 669)
Screenshot: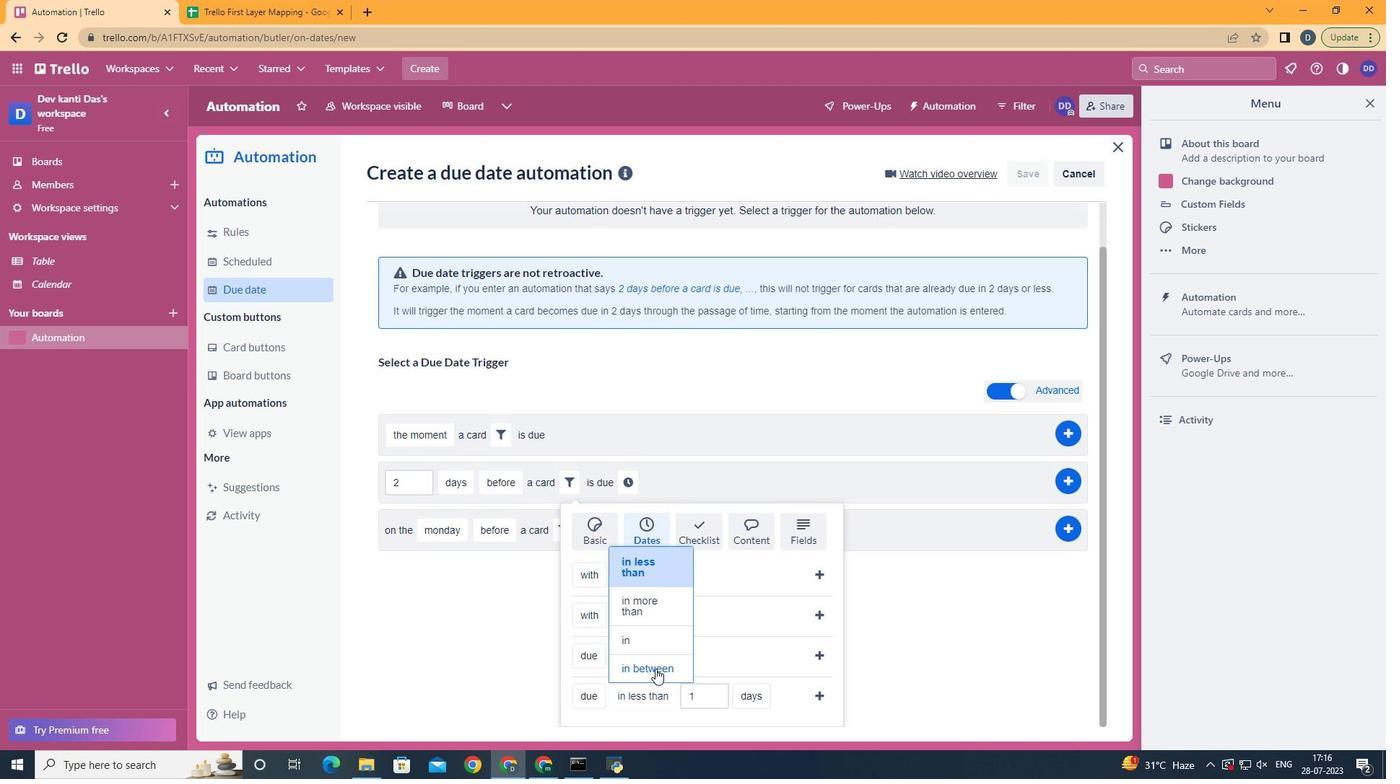 
Action: Mouse moved to (837, 670)
Screenshot: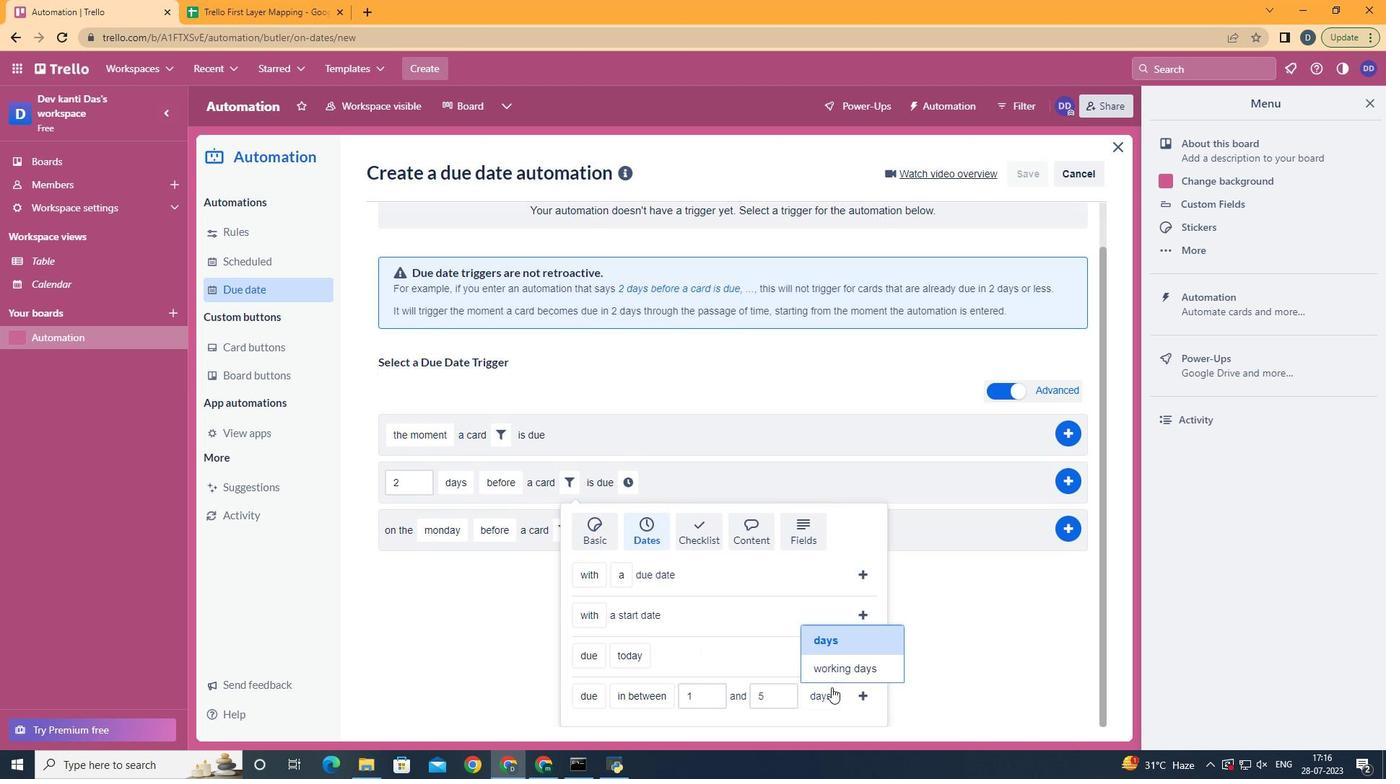 
Action: Mouse pressed left at (837, 670)
Screenshot: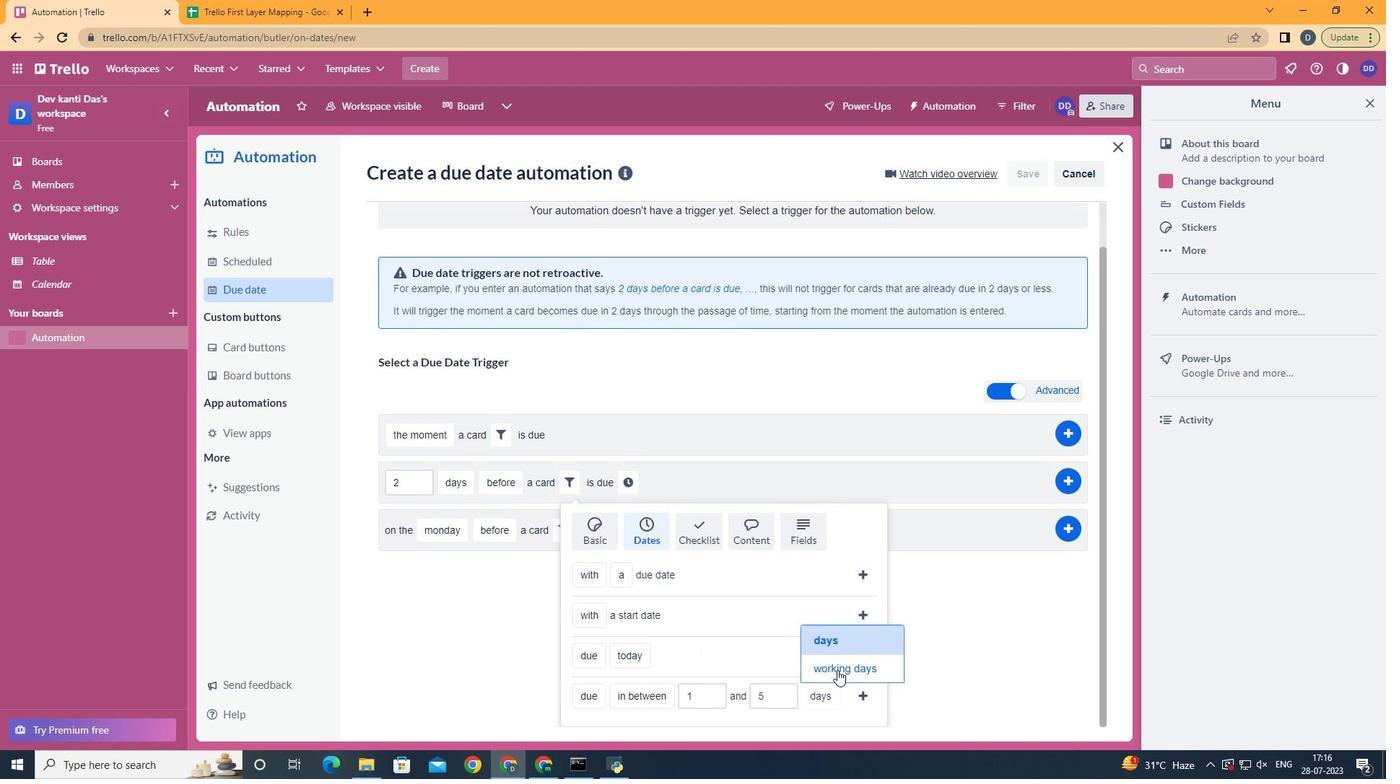 
Action: Mouse moved to (893, 694)
Screenshot: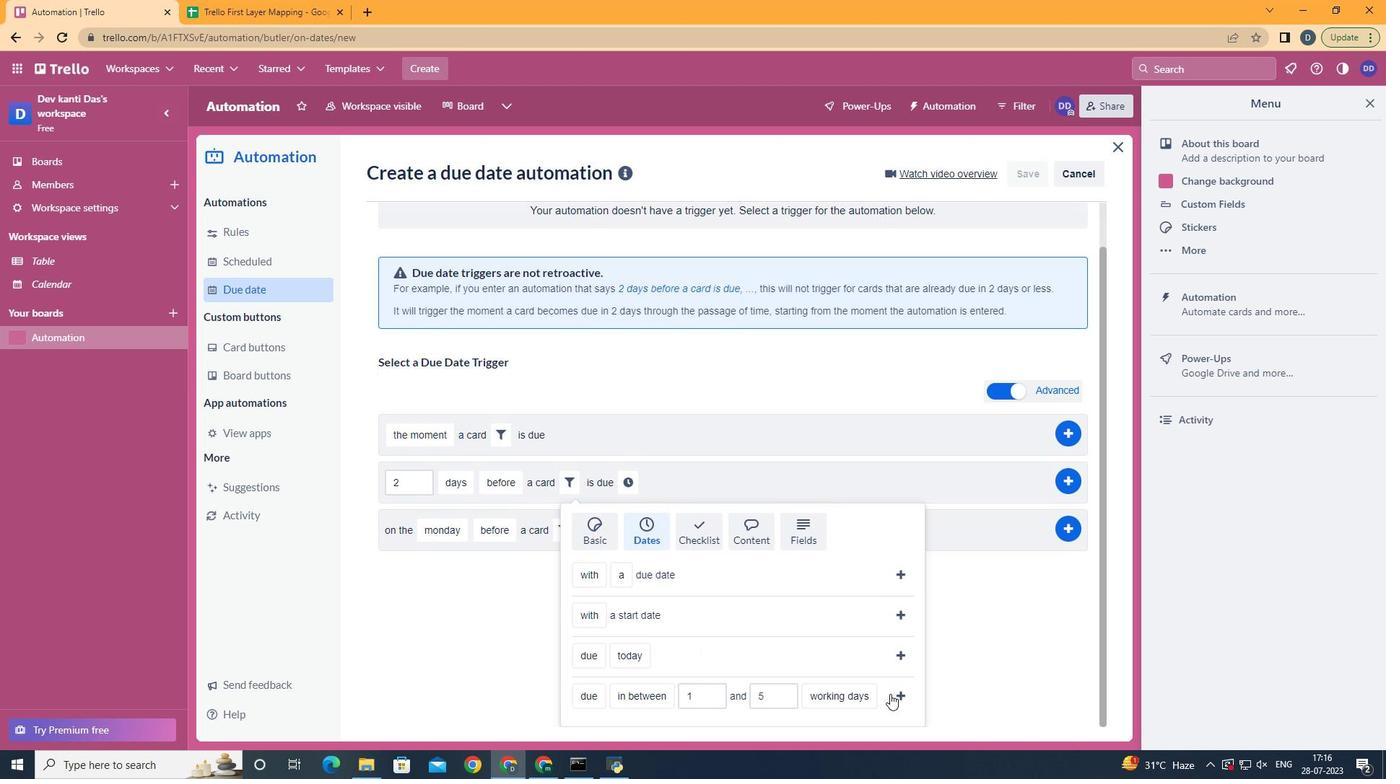 
Action: Mouse pressed left at (893, 694)
Screenshot: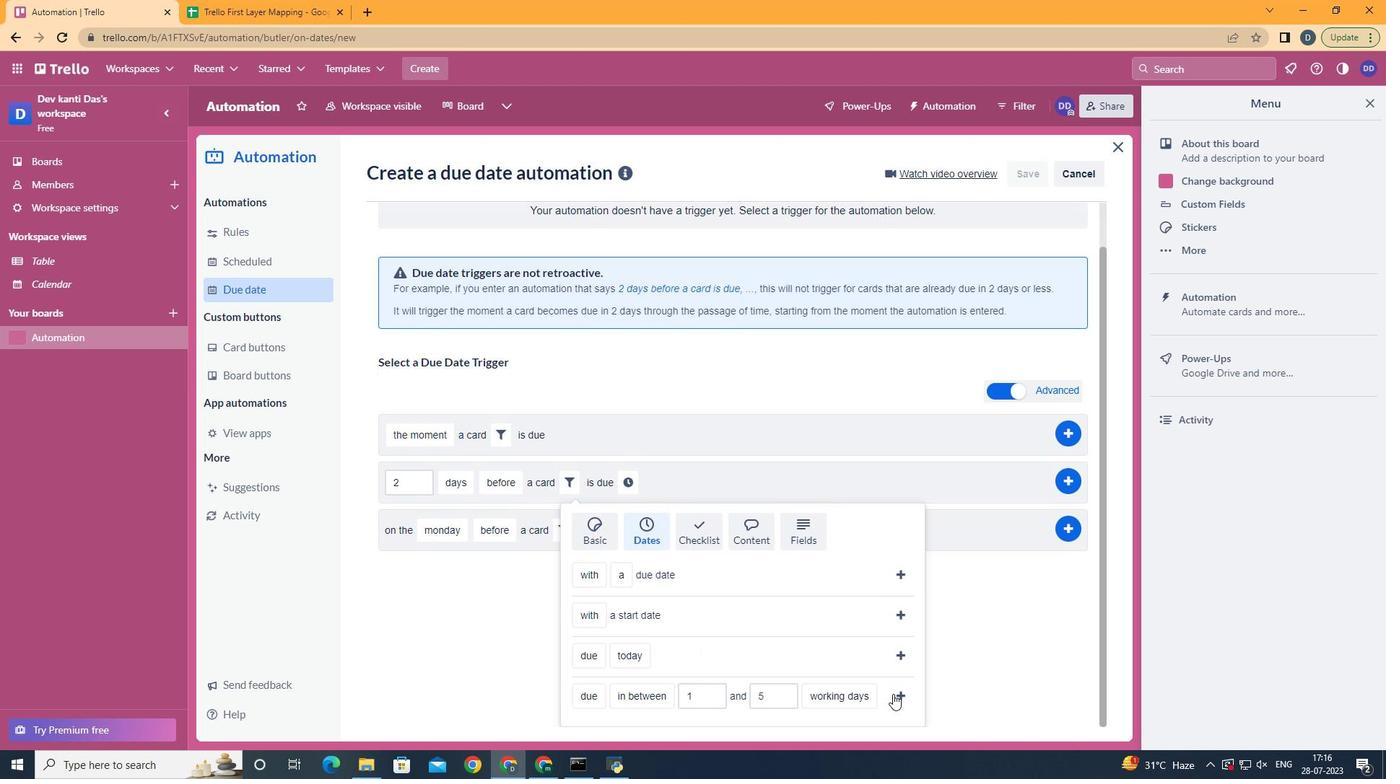 
Action: Mouse moved to (831, 538)
Screenshot: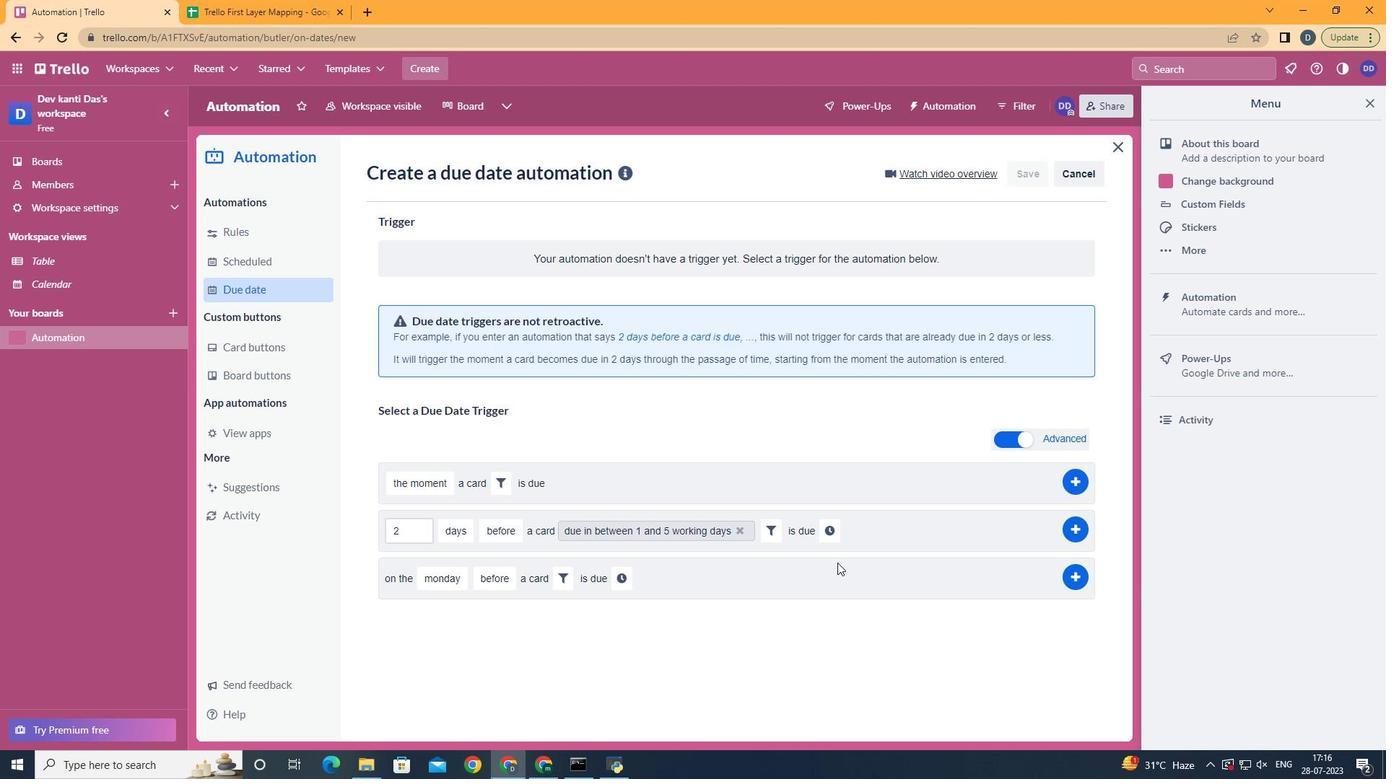 
Action: Mouse pressed left at (831, 538)
Screenshot: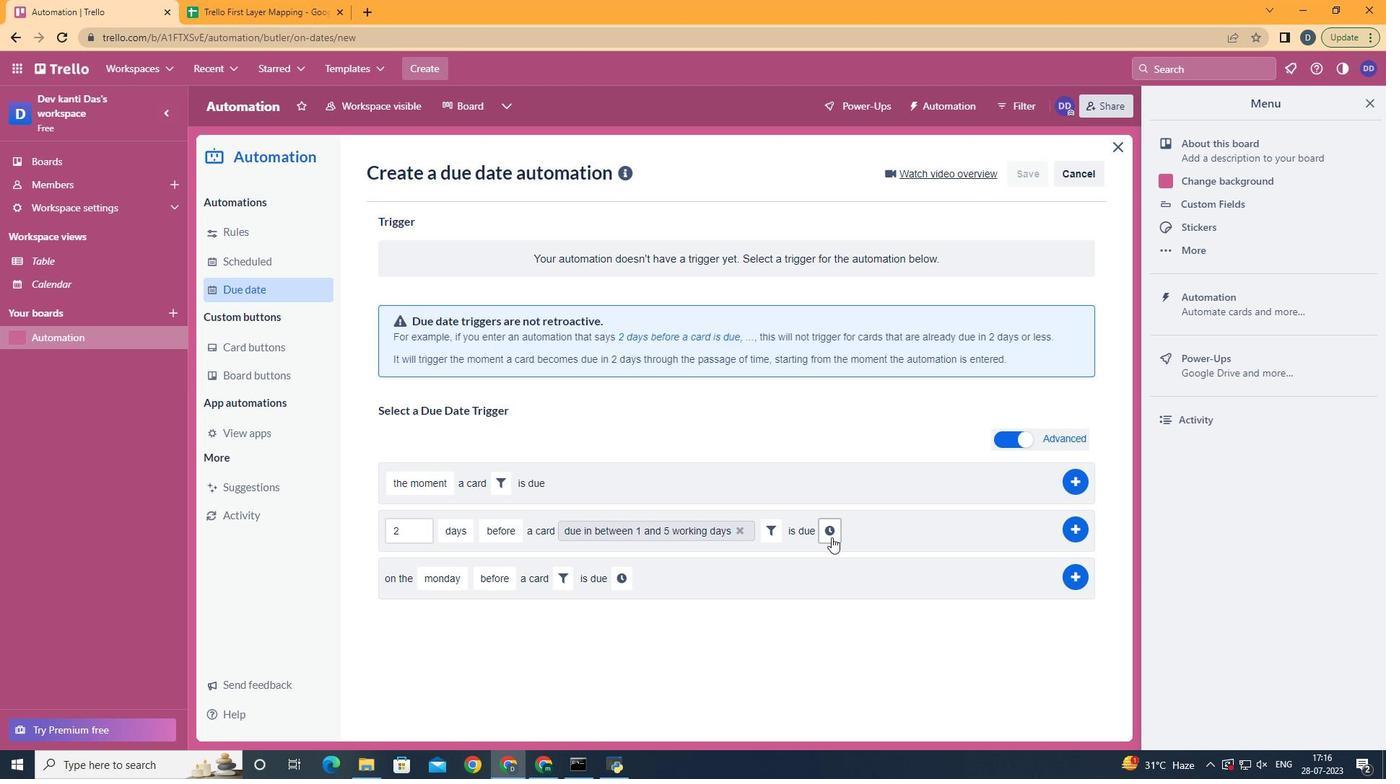 
Action: Mouse moved to (865, 536)
Screenshot: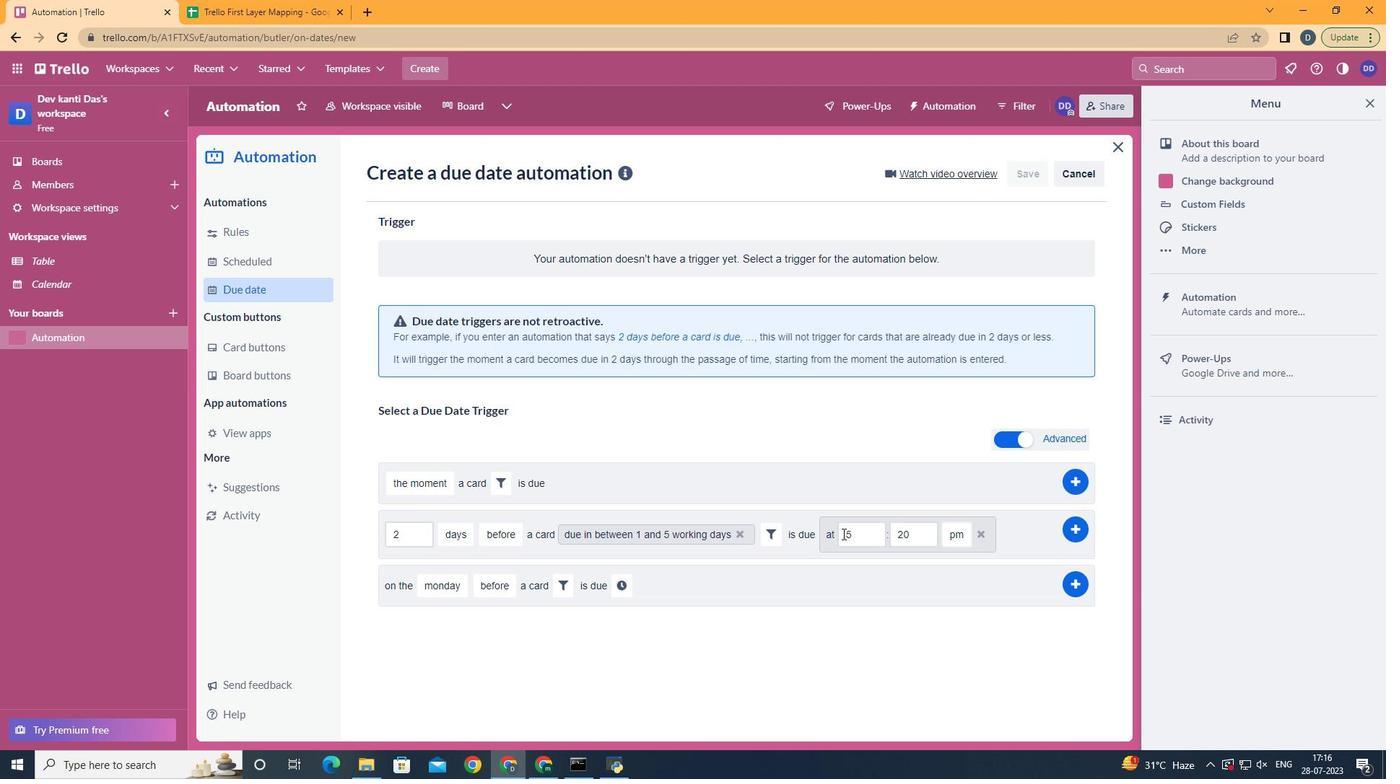 
Action: Mouse pressed left at (865, 536)
Screenshot: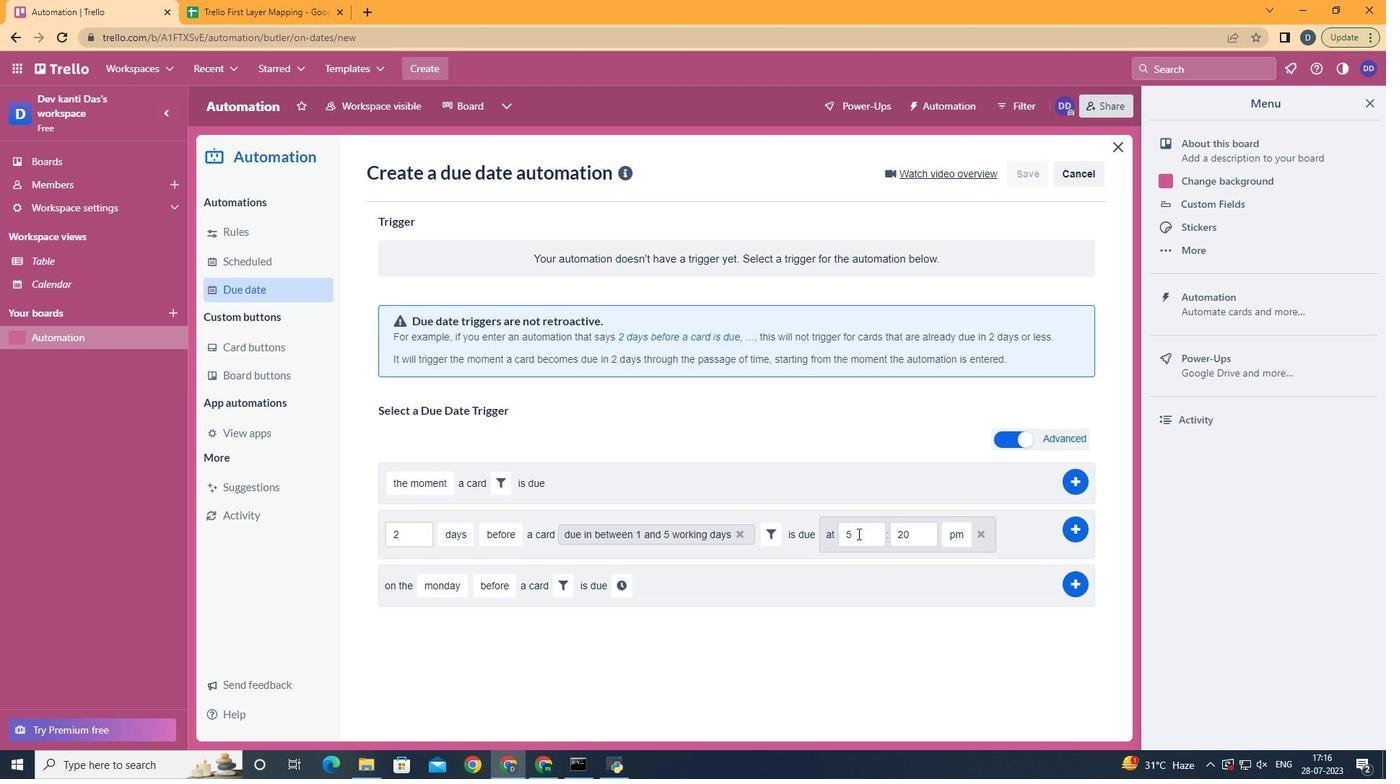 
Action: Key pressed <Key.backspace>11
Screenshot: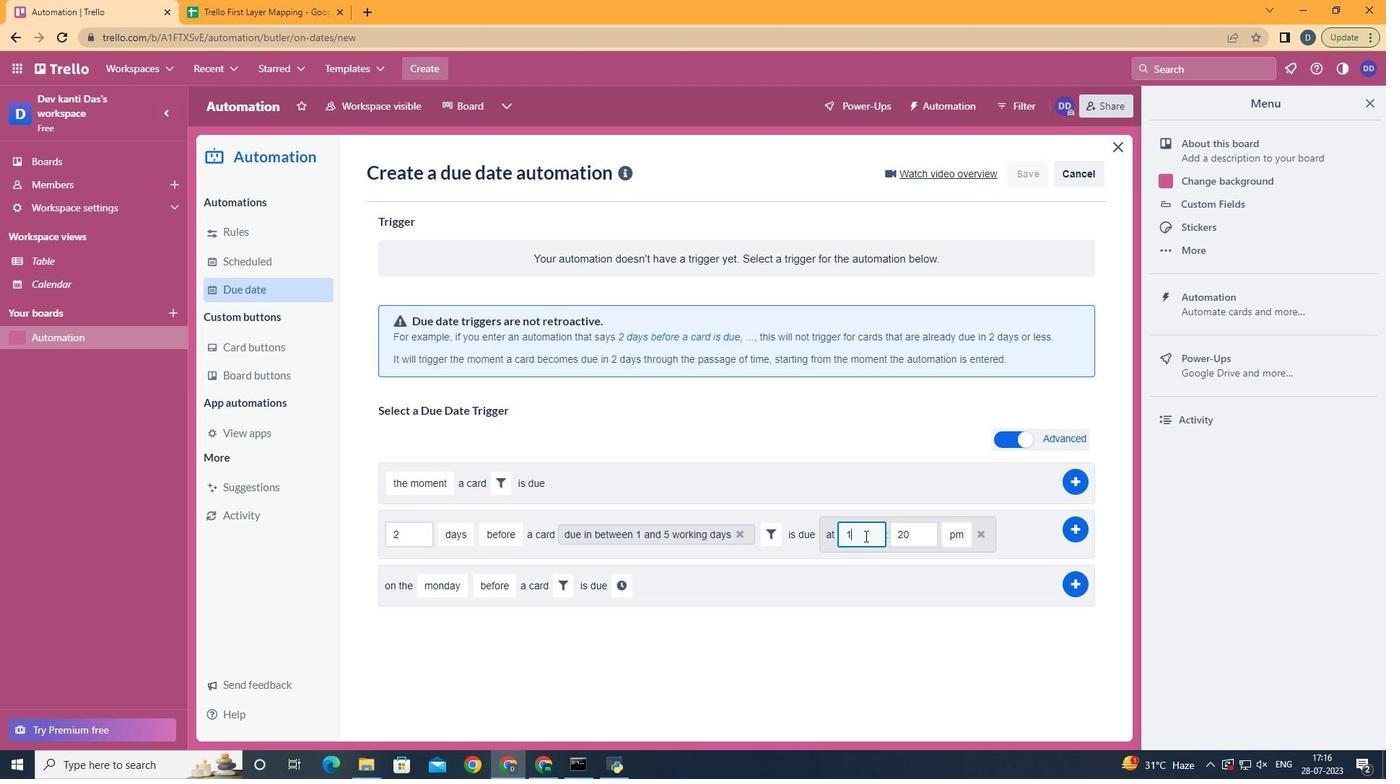 
Action: Mouse moved to (919, 539)
Screenshot: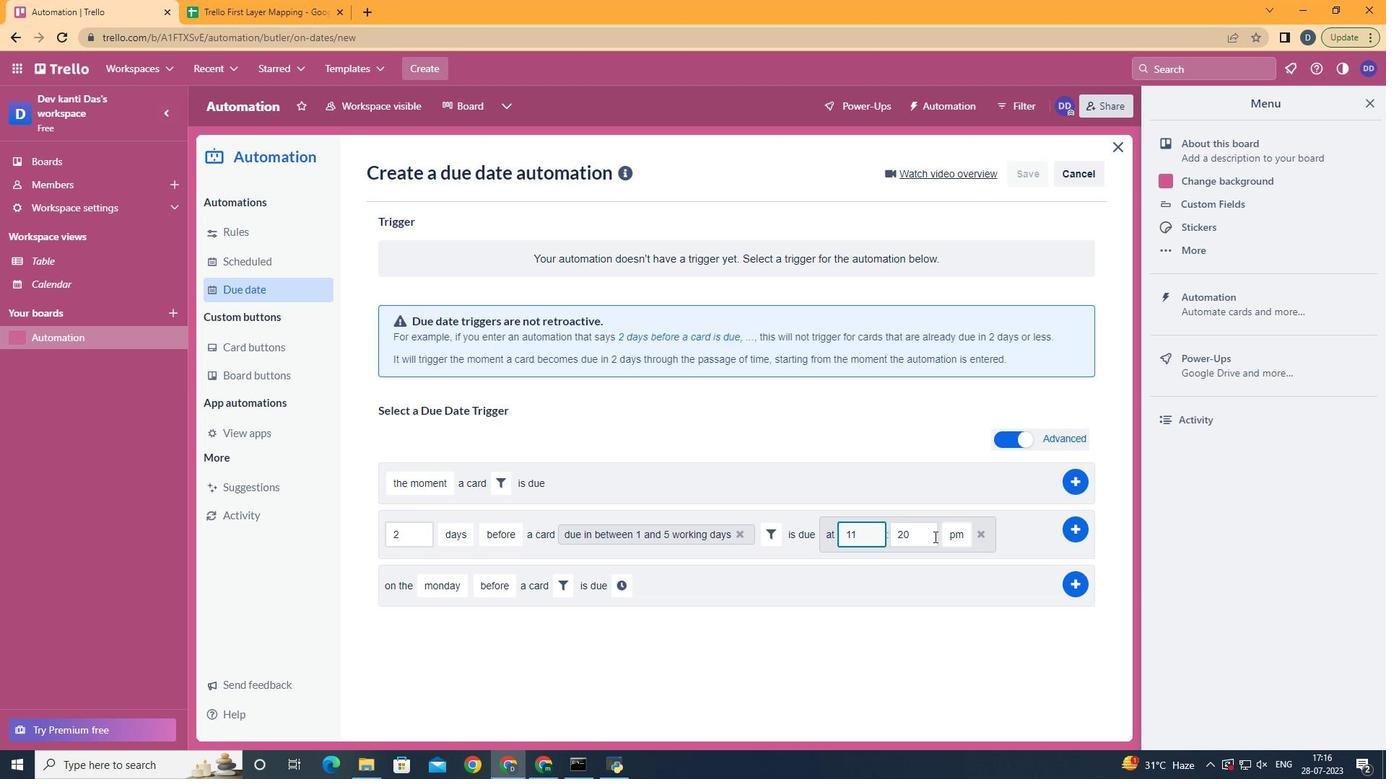 
Action: Mouse pressed left at (919, 539)
Screenshot: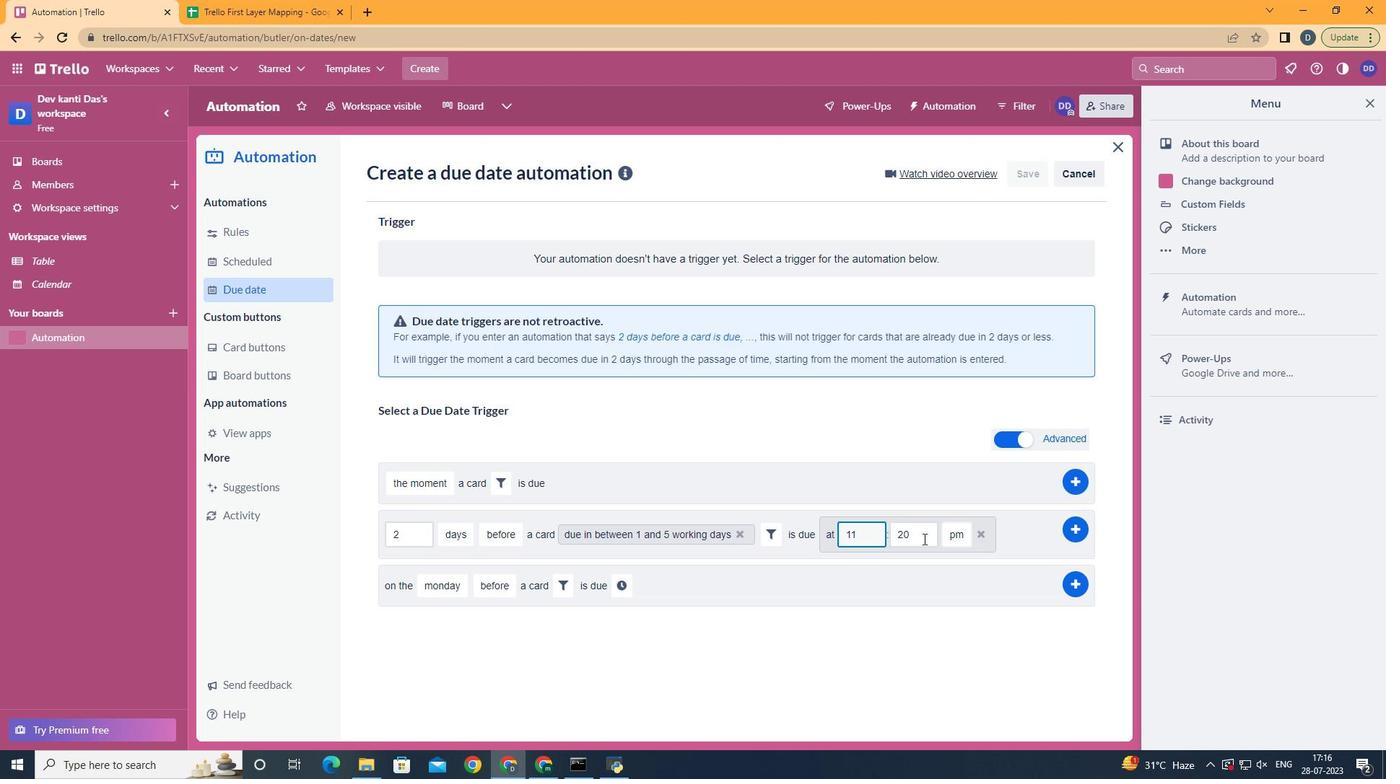 
Action: Key pressed <Key.backspace><Key.backspace>00
Screenshot: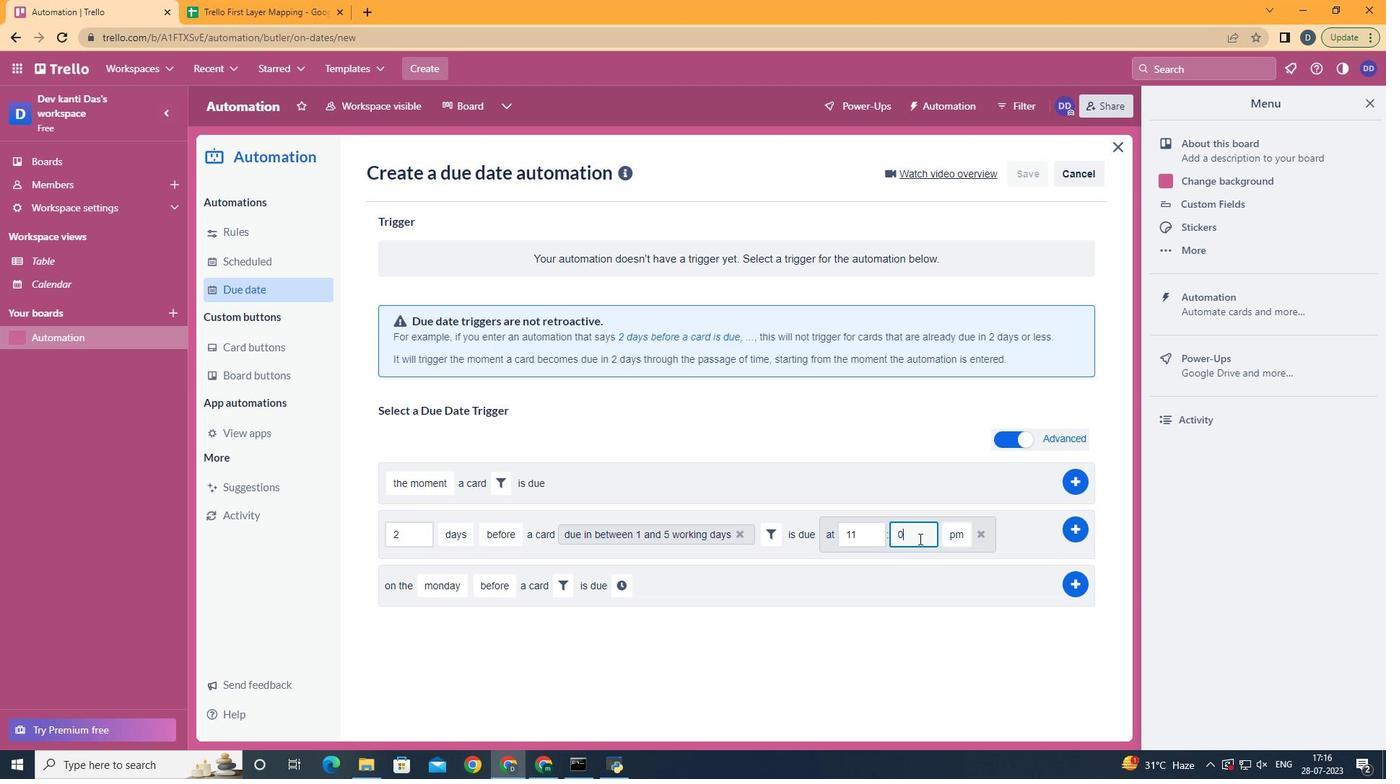 
Action: Mouse moved to (962, 564)
Screenshot: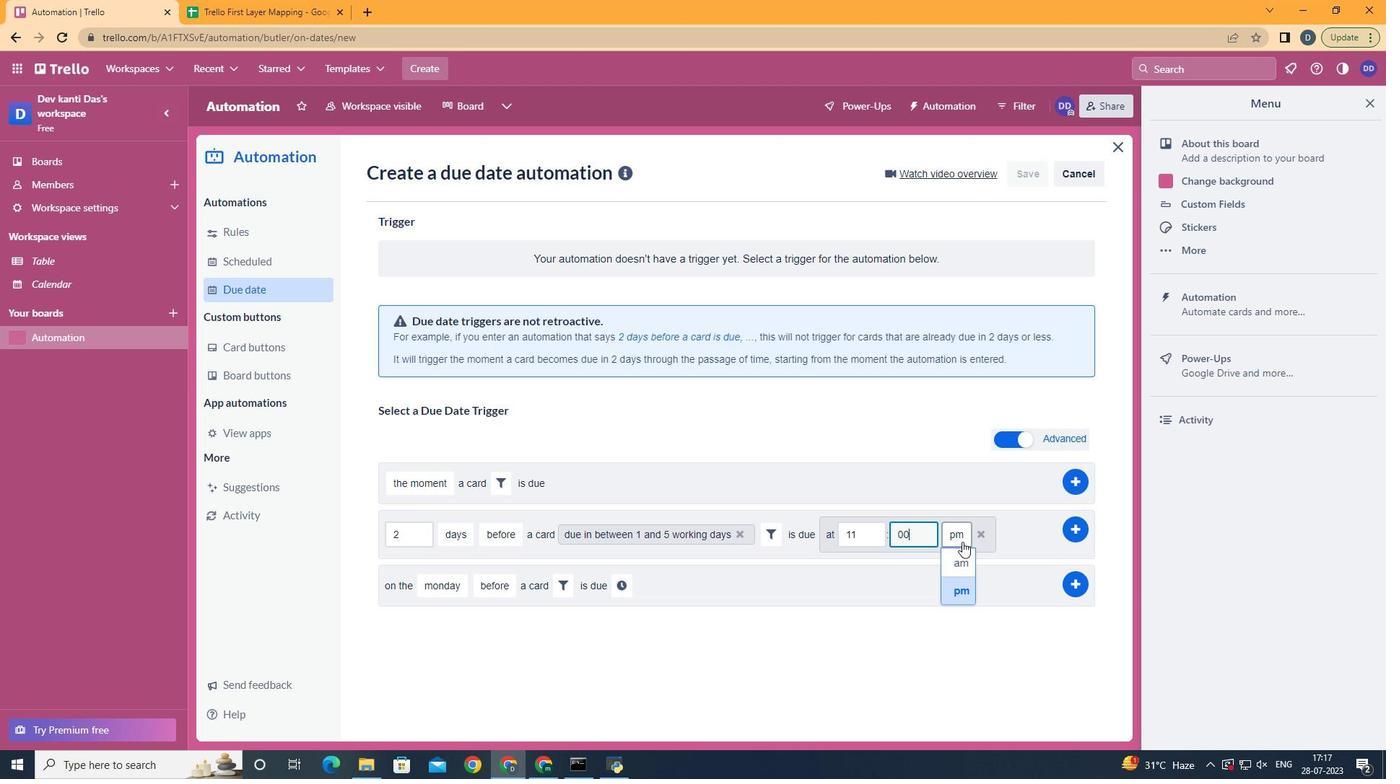 
Action: Mouse pressed left at (962, 564)
Screenshot: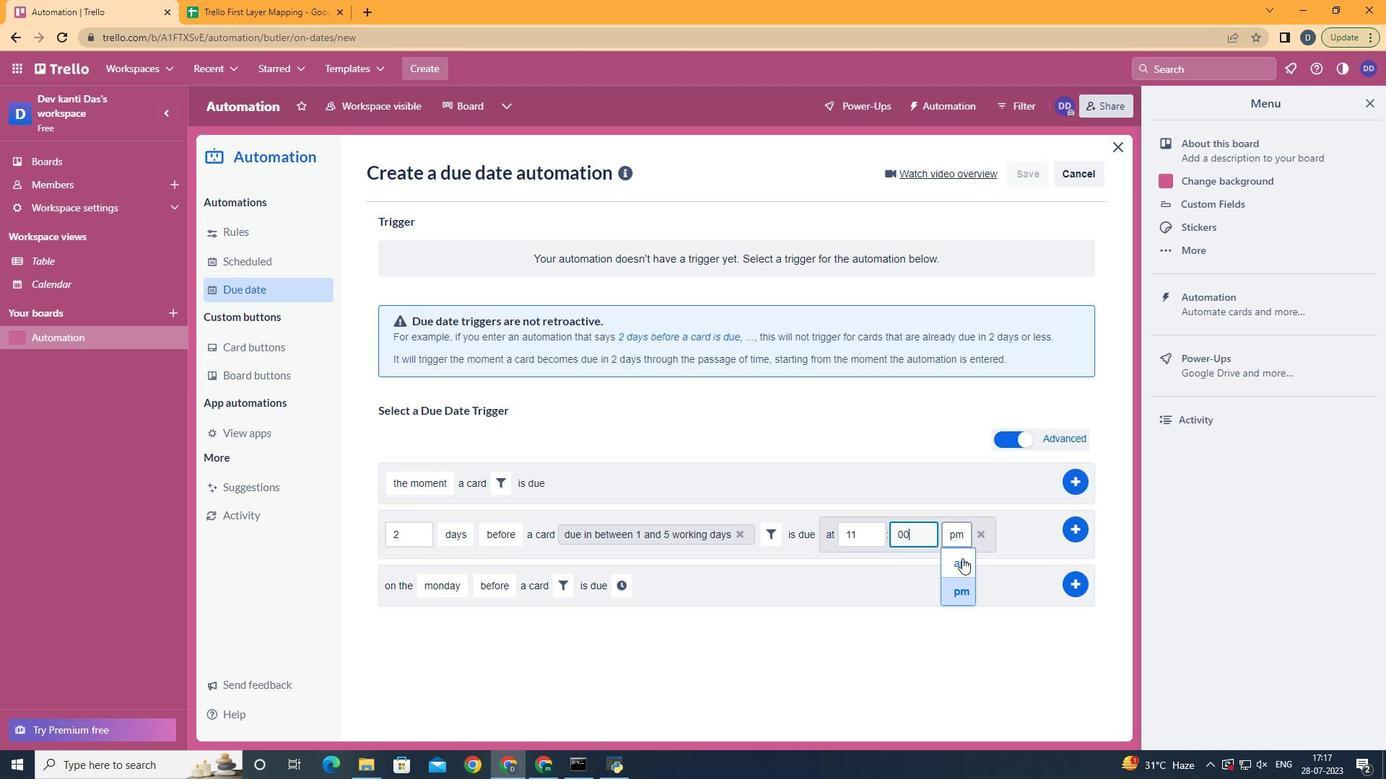 
